 Task: Play online Dominion games in easy mode.
Action: Mouse moved to (259, 183)
Screenshot: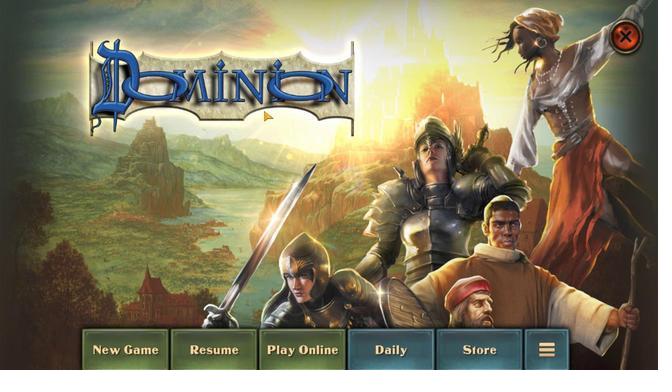 
Action: Mouse pressed left at (259, 183)
Screenshot: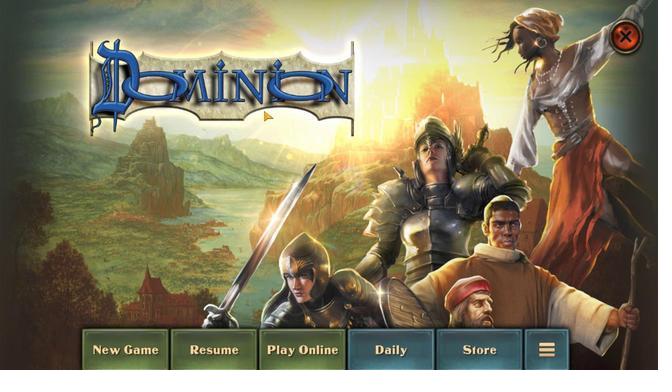 
Action: Mouse moved to (358, 241)
Screenshot: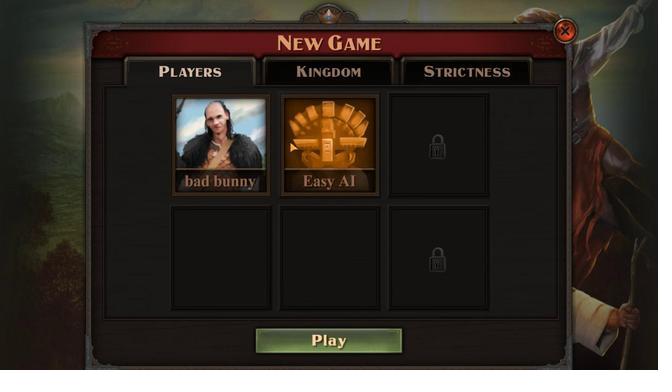 
Action: Mouse pressed left at (358, 241)
Screenshot: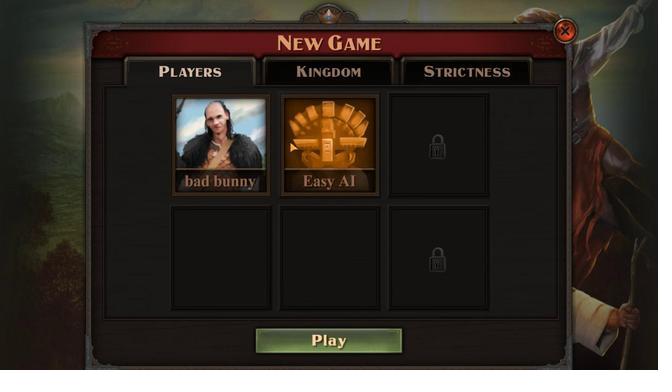 
Action: Mouse moved to (297, 219)
Screenshot: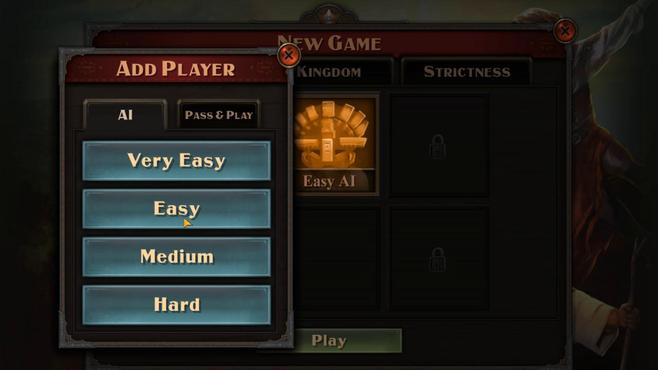 
Action: Mouse pressed left at (297, 219)
Screenshot: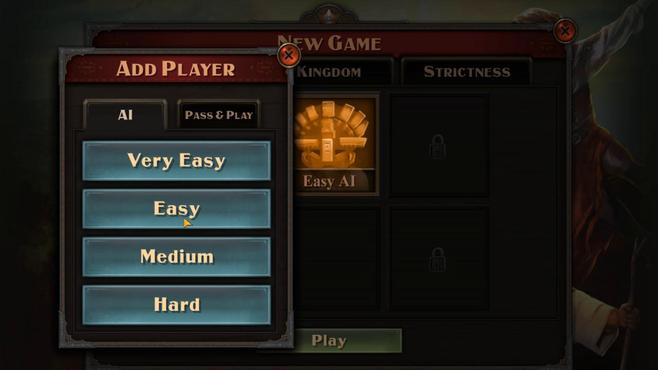 
Action: Mouse moved to (338, 189)
Screenshot: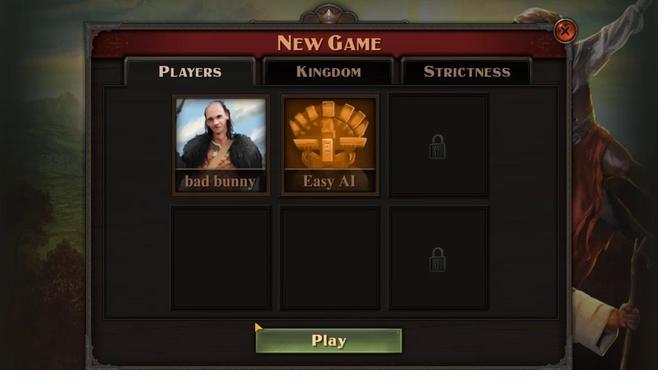 
Action: Mouse pressed left at (338, 189)
Screenshot: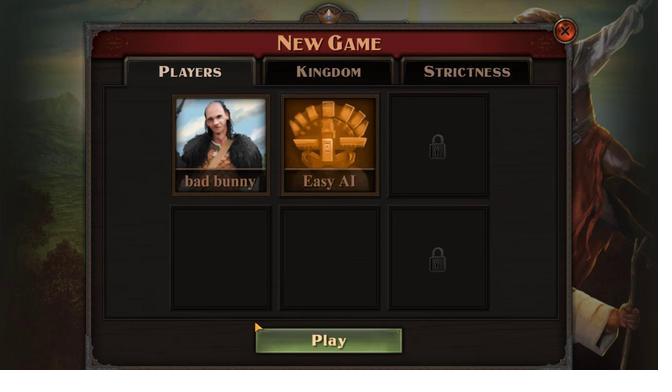 
Action: Mouse moved to (347, 186)
Screenshot: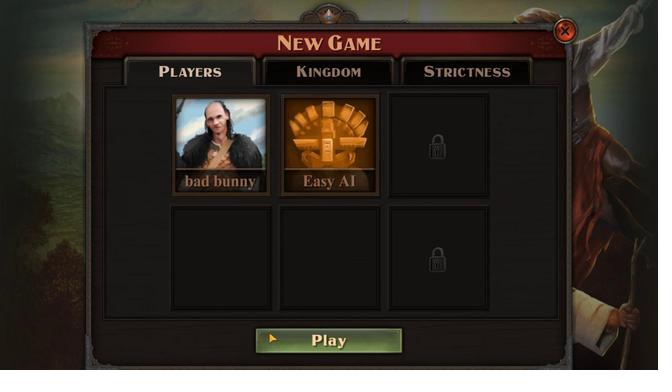 
Action: Mouse pressed left at (347, 186)
Screenshot: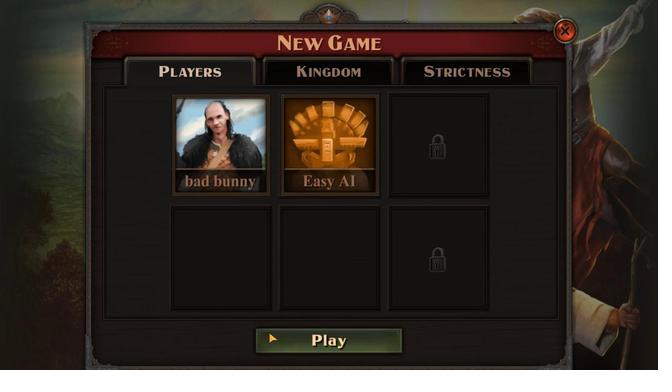 
Action: Mouse moved to (424, 189)
Screenshot: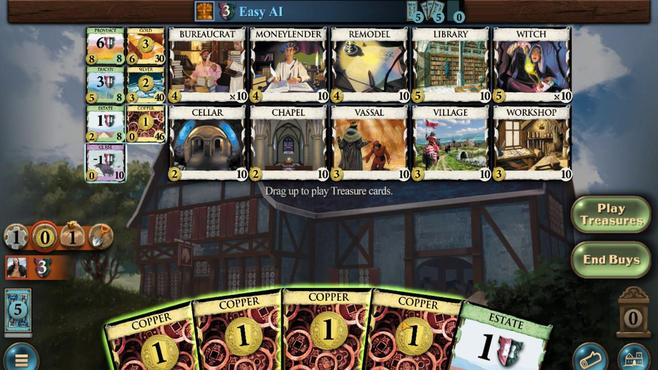 
Action: Mouse pressed left at (424, 189)
Screenshot: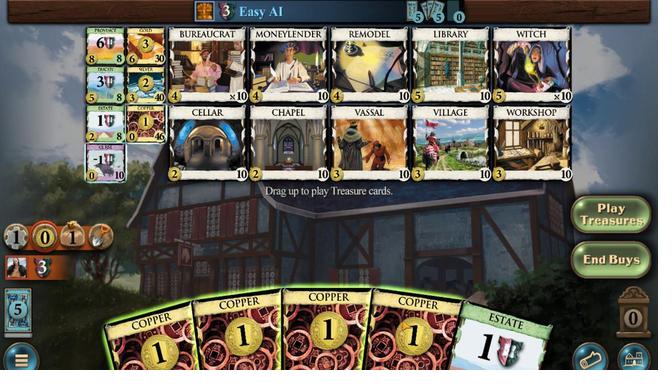 
Action: Mouse moved to (401, 192)
Screenshot: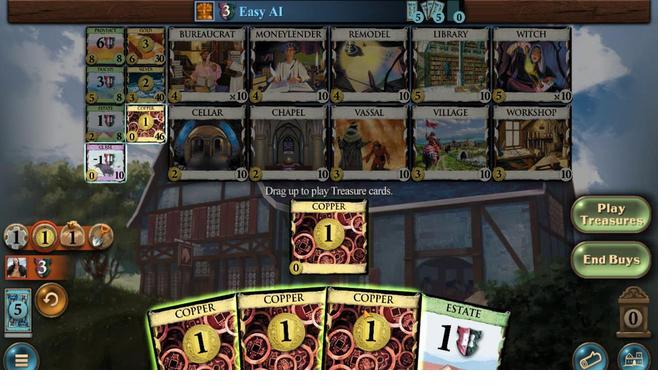 
Action: Mouse pressed left at (401, 192)
Screenshot: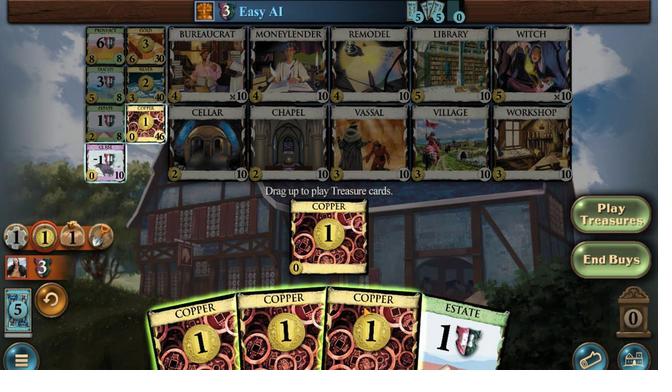 
Action: Mouse moved to (376, 186)
Screenshot: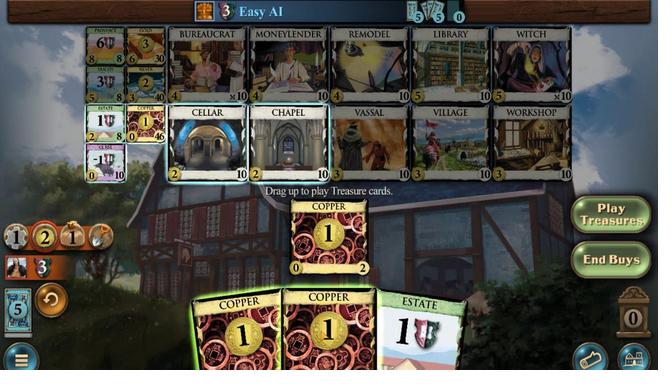 
Action: Mouse pressed left at (376, 186)
Screenshot: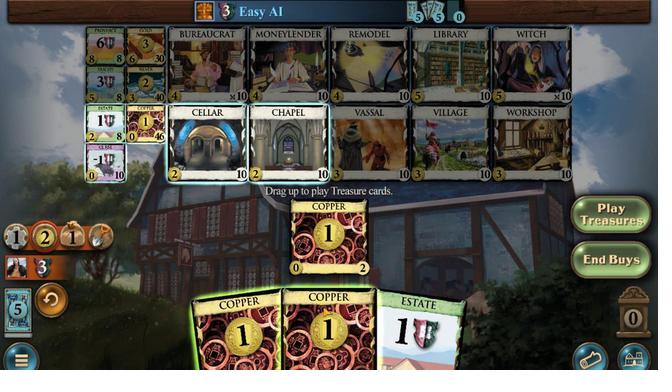 
Action: Mouse moved to (353, 187)
Screenshot: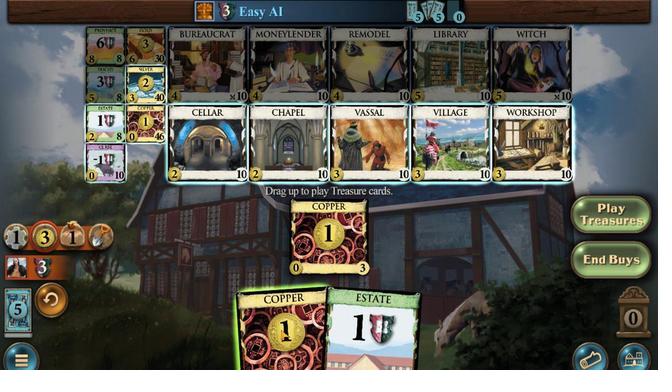 
Action: Mouse pressed left at (353, 187)
Screenshot: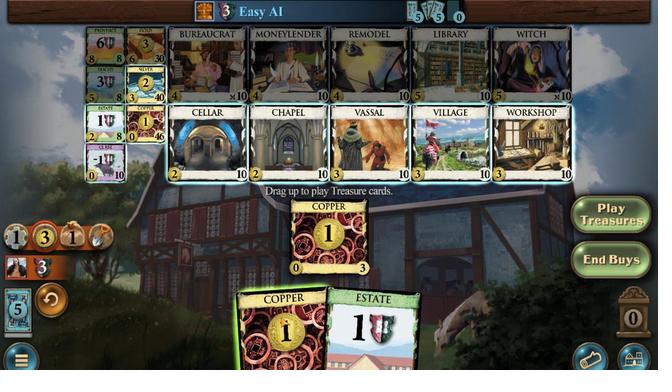 
Action: Mouse moved to (398, 266)
Screenshot: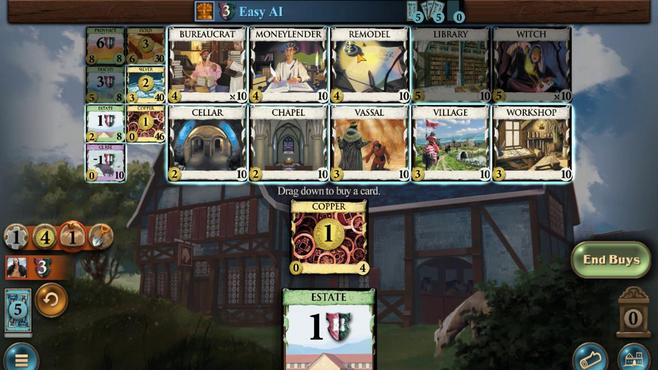 
Action: Mouse pressed left at (398, 266)
Screenshot: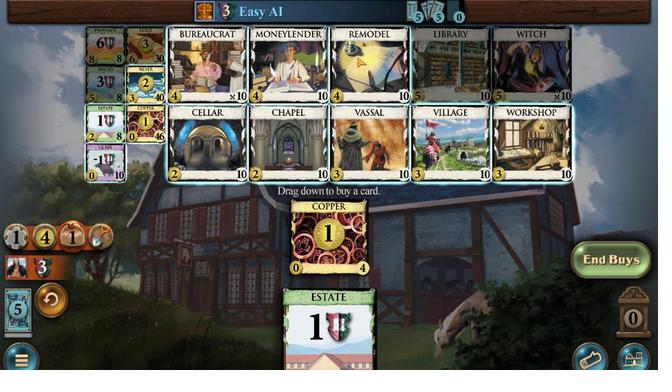 
Action: Mouse moved to (337, 192)
Screenshot: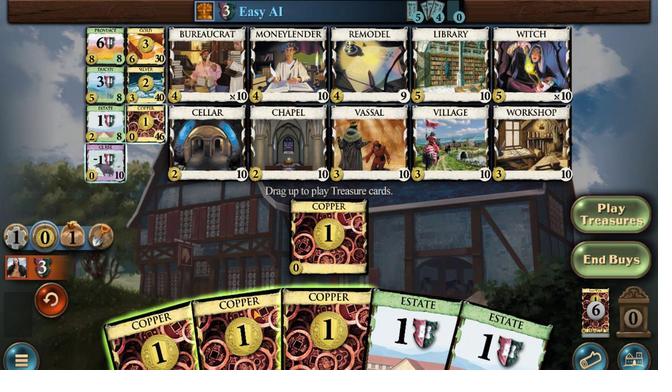 
Action: Mouse pressed left at (337, 192)
Screenshot: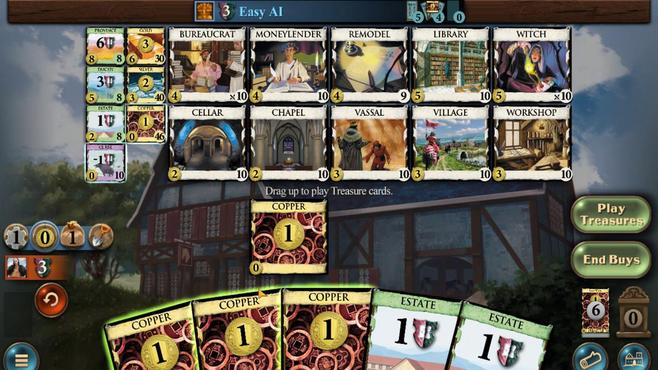 
Action: Mouse moved to (356, 194)
Screenshot: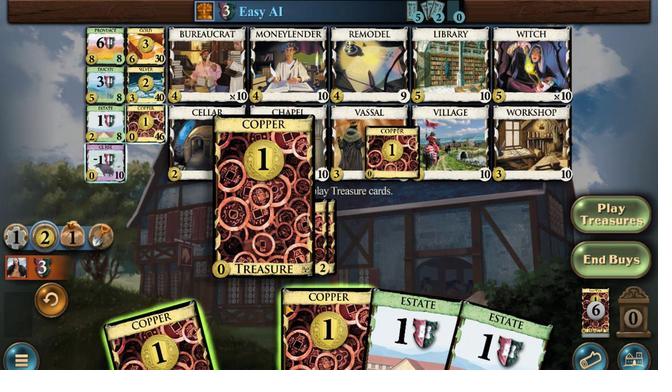 
Action: Mouse pressed left at (356, 194)
Screenshot: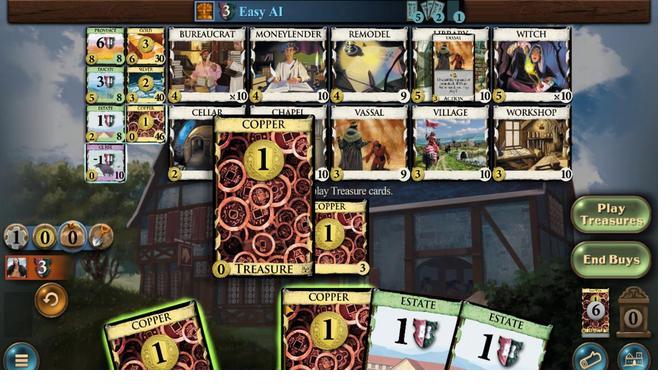 
Action: Mouse moved to (293, 190)
Screenshot: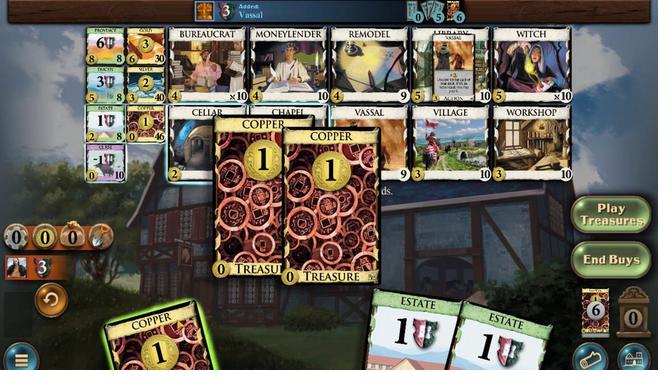
Action: Mouse pressed left at (293, 190)
Screenshot: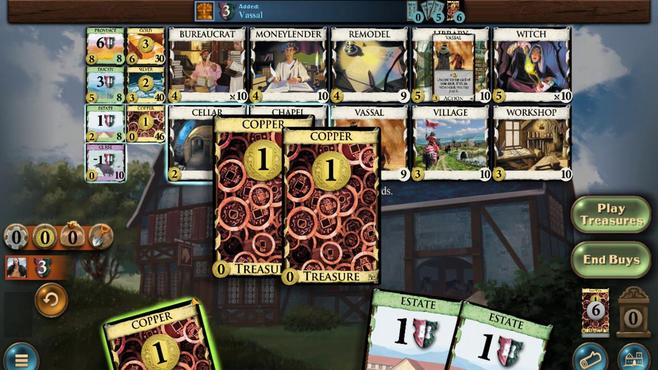 
Action: Mouse moved to (273, 260)
Screenshot: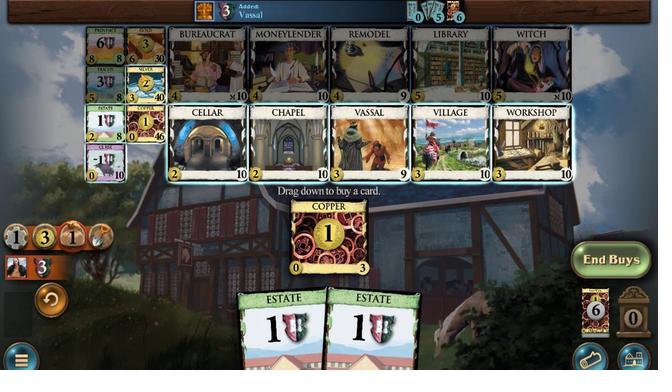 
Action: Mouse pressed left at (273, 260)
Screenshot: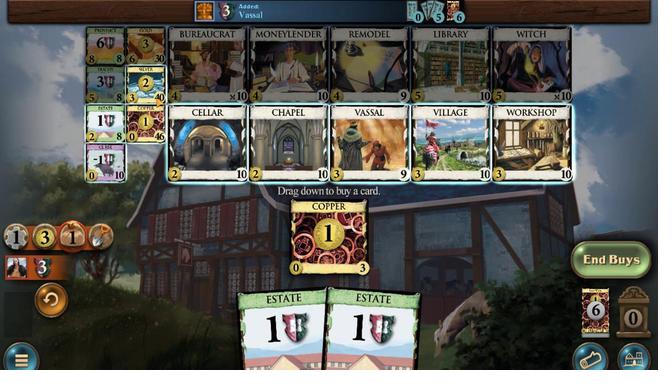 
Action: Mouse moved to (346, 195)
Screenshot: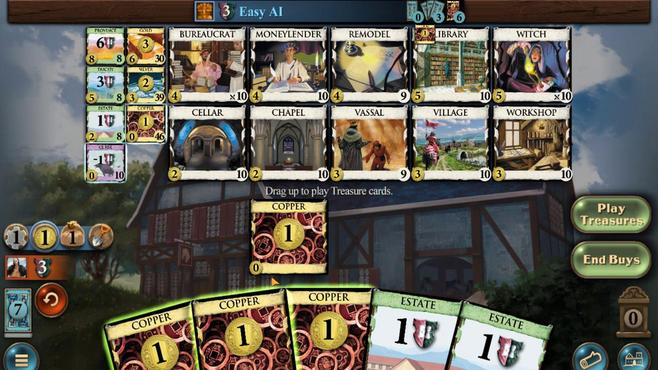 
Action: Mouse pressed left at (346, 195)
Screenshot: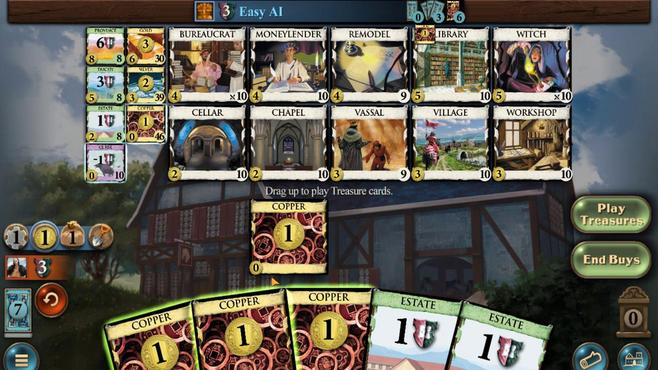 
Action: Mouse moved to (378, 185)
Screenshot: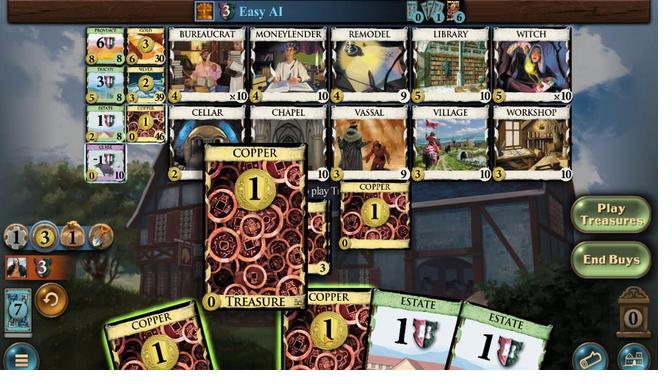 
Action: Mouse pressed left at (378, 185)
Screenshot: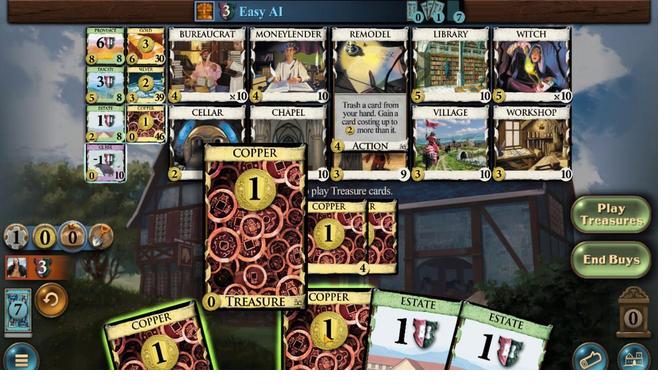 
Action: Mouse moved to (290, 184)
Screenshot: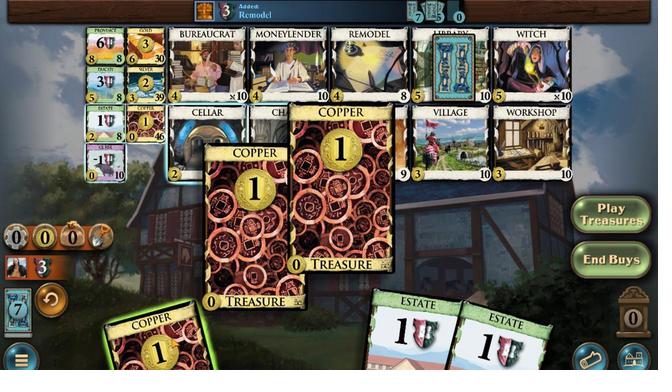 
Action: Mouse pressed left at (290, 184)
Screenshot: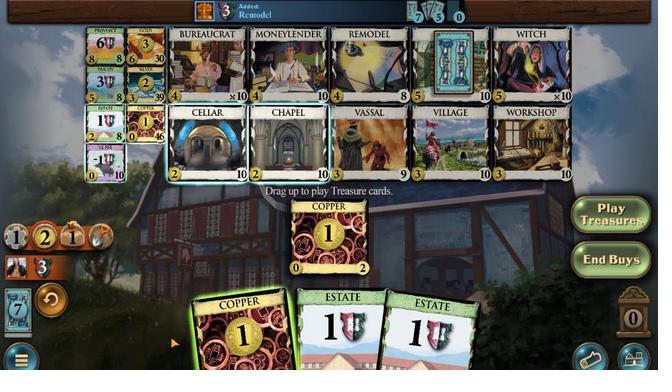 
Action: Mouse moved to (317, 175)
Screenshot: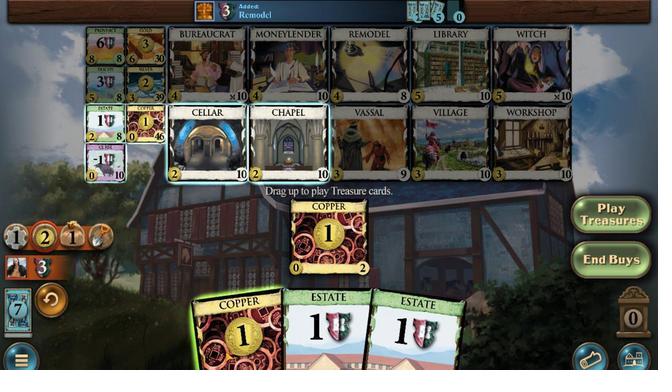 
Action: Mouse pressed left at (317, 175)
Screenshot: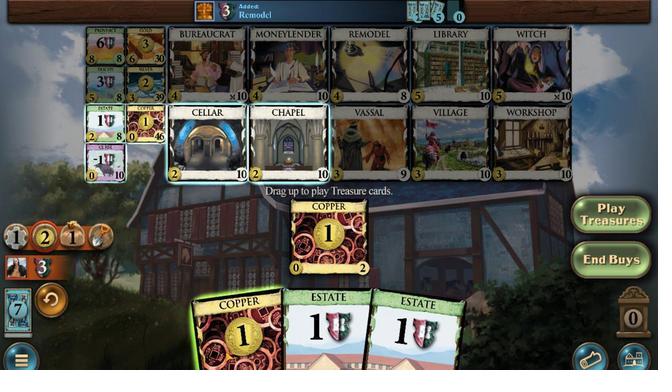 
Action: Mouse moved to (444, 245)
Screenshot: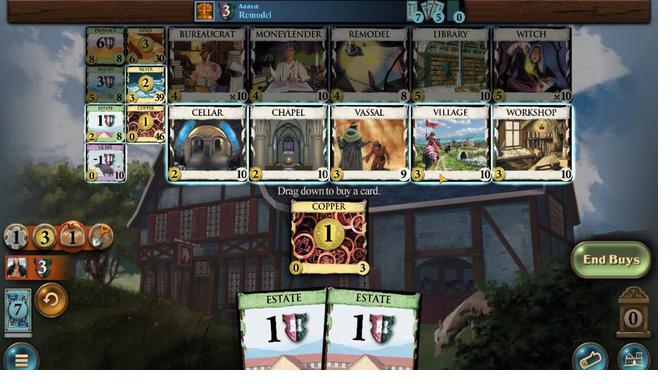 
Action: Mouse pressed left at (444, 245)
Screenshot: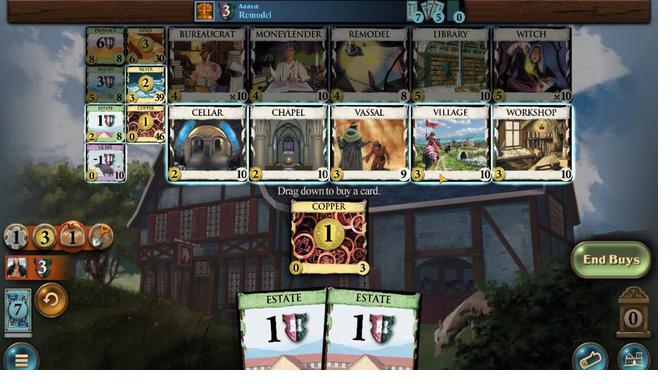 
Action: Mouse moved to (286, 187)
Screenshot: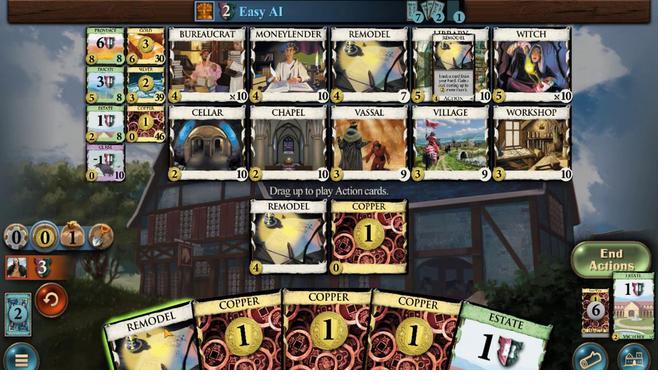 
Action: Mouse pressed left at (286, 187)
Screenshot: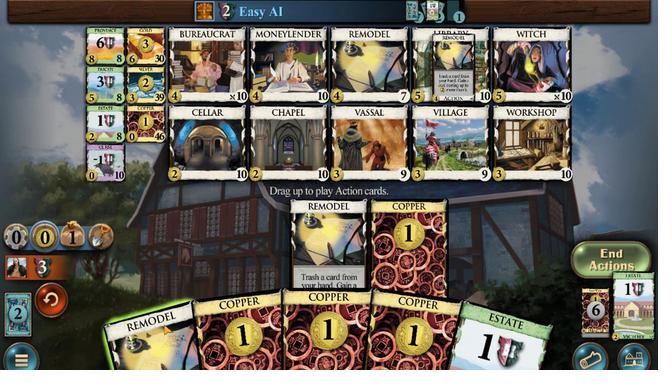 
Action: Mouse moved to (303, 189)
Screenshot: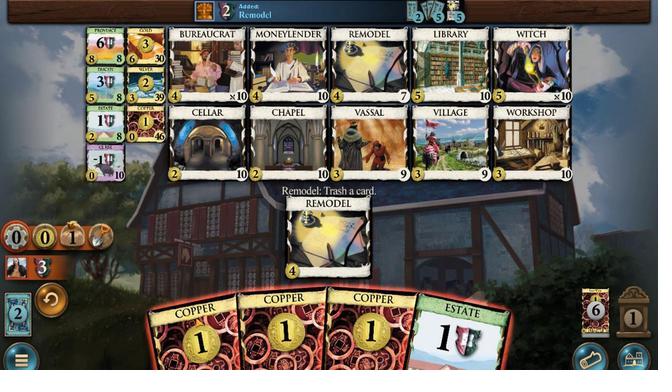 
Action: Mouse pressed left at (303, 189)
Screenshot: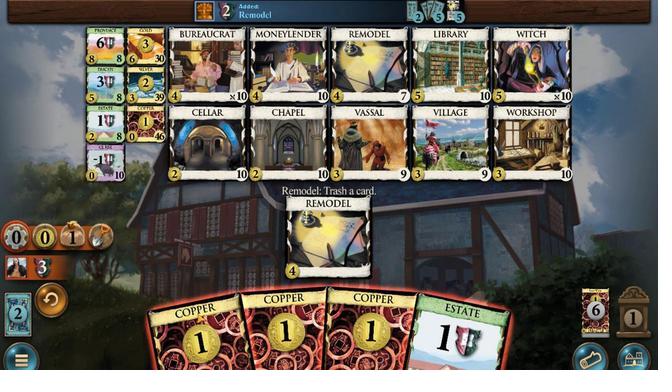 
Action: Mouse moved to (289, 190)
Screenshot: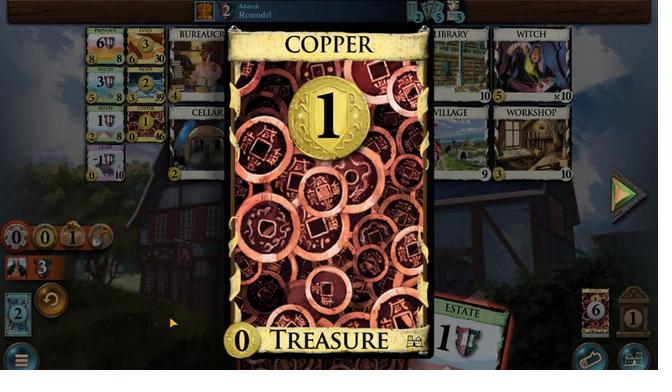 
Action: Mouse pressed left at (289, 190)
Screenshot: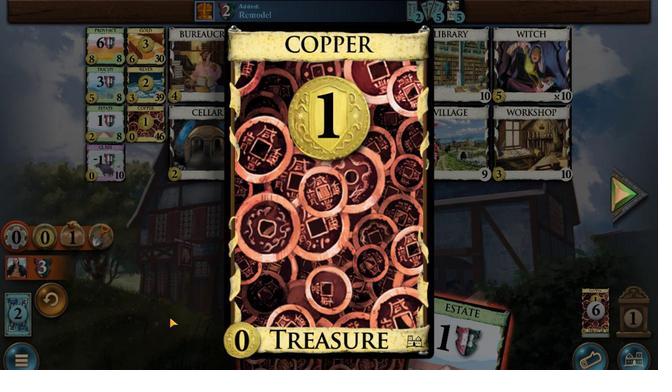
Action: Mouse moved to (458, 187)
Screenshot: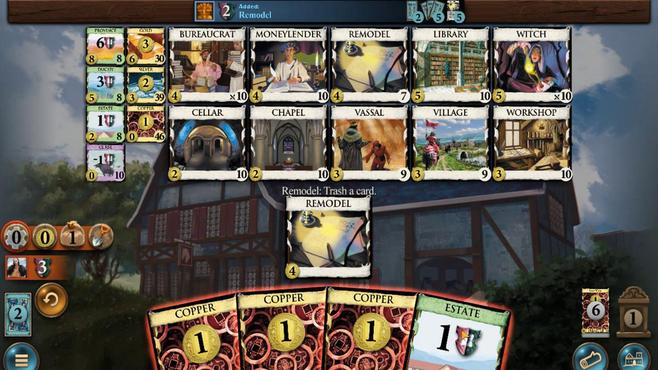 
Action: Mouse pressed left at (458, 187)
Screenshot: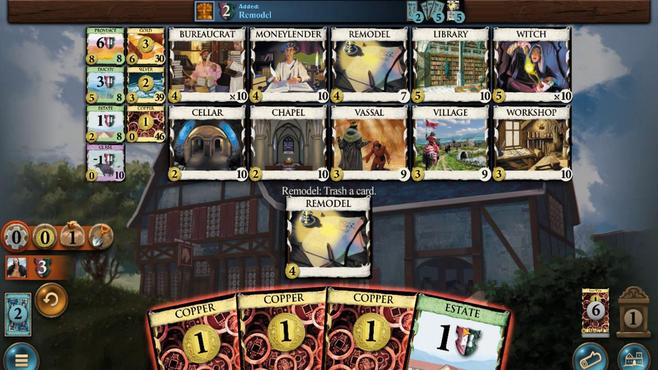 
Action: Mouse moved to (274, 258)
Screenshot: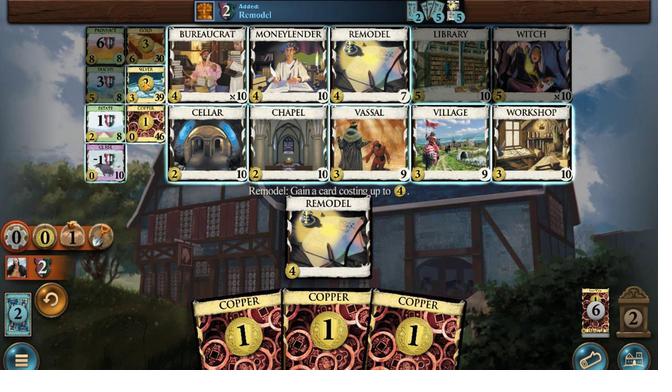 
Action: Mouse pressed left at (274, 258)
Screenshot: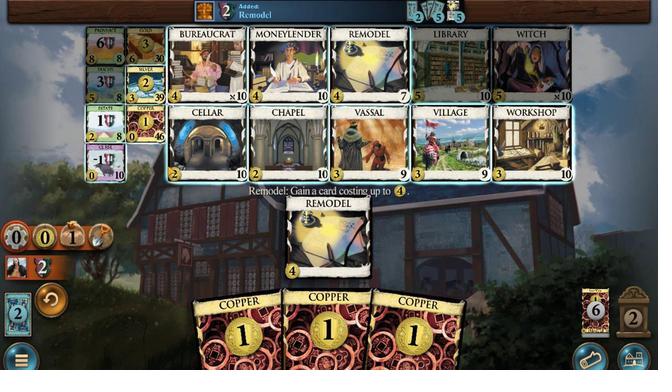 
Action: Mouse moved to (313, 181)
Screenshot: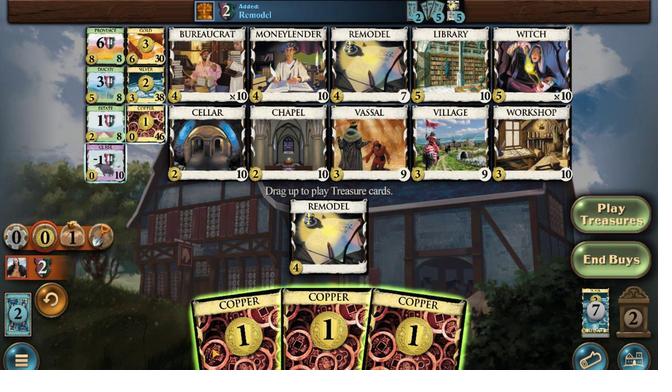 
Action: Mouse pressed left at (313, 181)
Screenshot: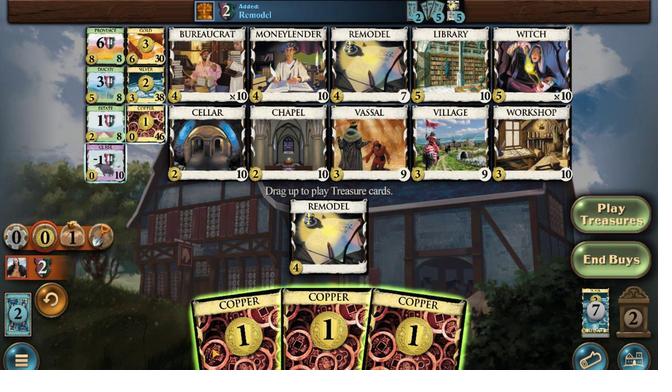 
Action: Mouse moved to (362, 184)
Screenshot: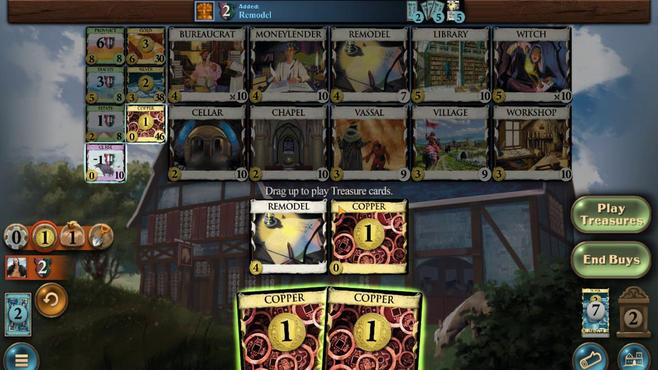 
Action: Mouse pressed left at (362, 184)
Screenshot: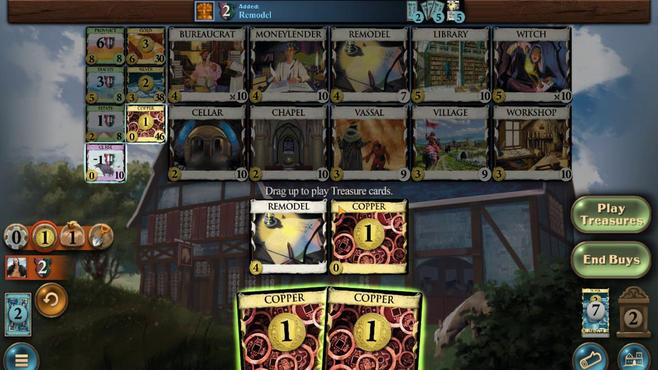 
Action: Mouse moved to (390, 184)
Screenshot: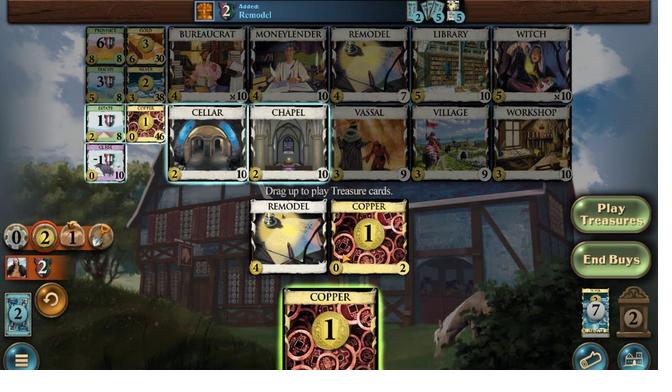 
Action: Mouse pressed left at (390, 184)
Screenshot: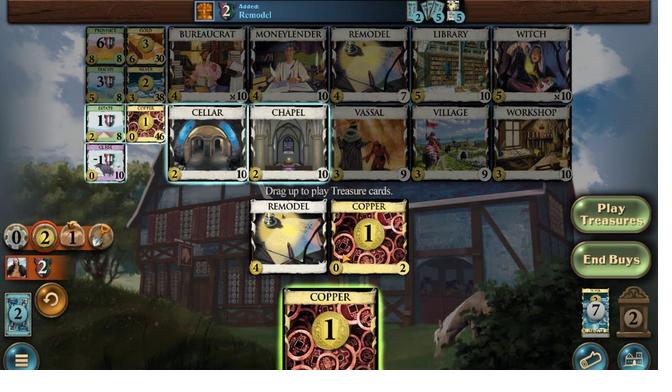 
Action: Mouse moved to (269, 256)
Screenshot: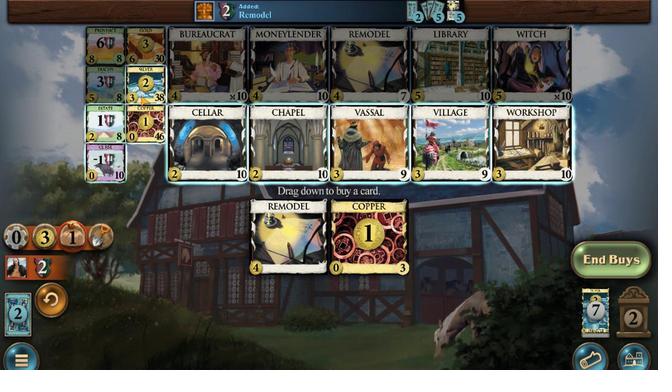
Action: Mouse pressed left at (269, 256)
Screenshot: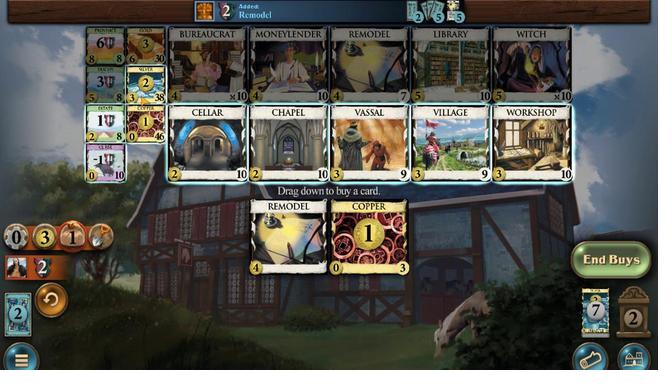 
Action: Mouse moved to (282, 184)
Screenshot: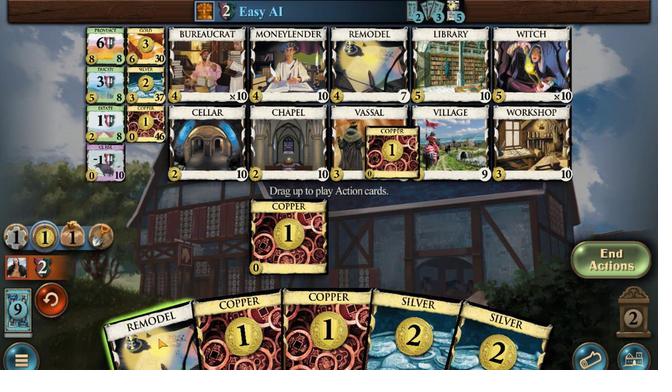 
Action: Mouse pressed left at (282, 184)
Screenshot: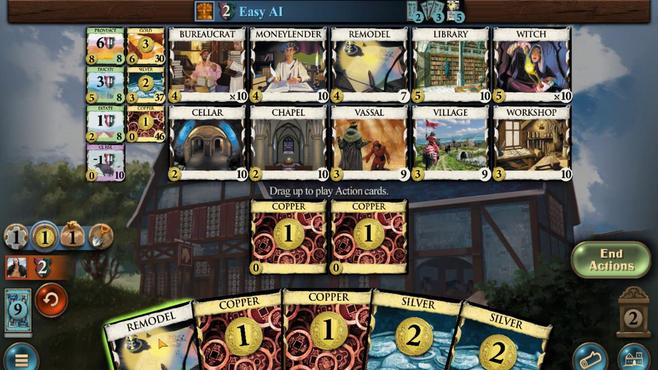 
Action: Mouse moved to (357, 188)
Screenshot: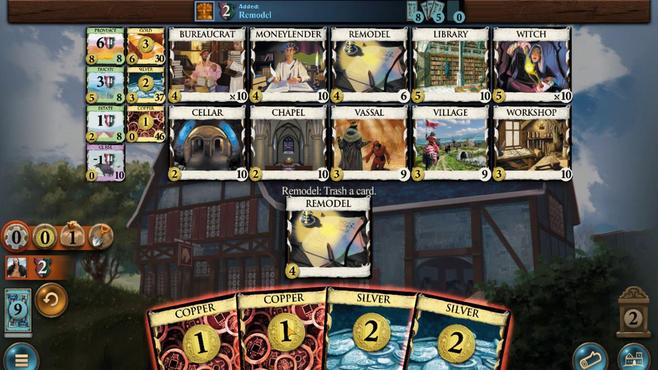 
Action: Mouse pressed left at (357, 188)
Screenshot: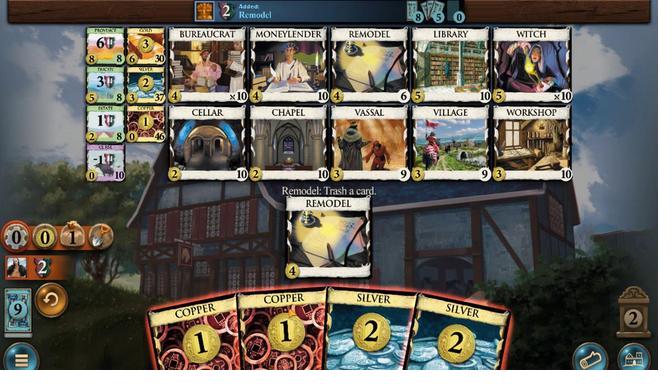 
Action: Mouse moved to (468, 186)
Screenshot: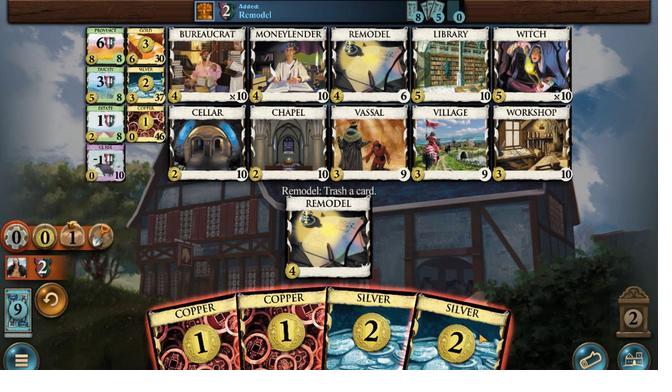 
Action: Mouse pressed left at (468, 186)
Screenshot: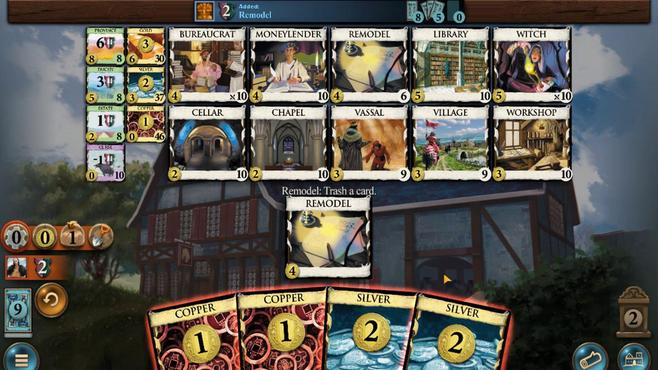 
Action: Mouse moved to (250, 259)
Screenshot: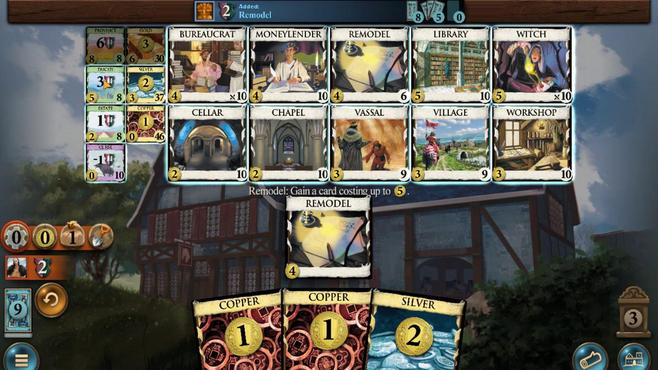 
Action: Mouse pressed left at (250, 259)
Screenshot: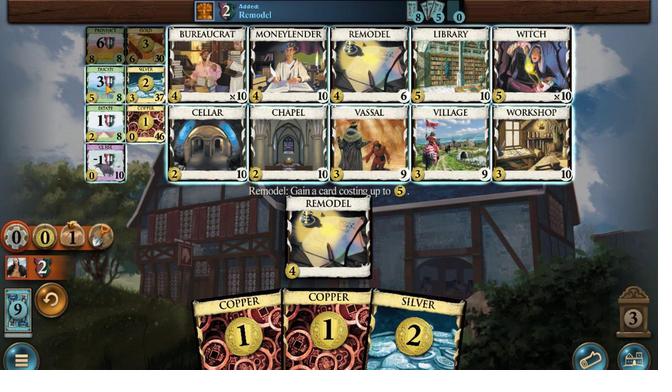 
Action: Mouse moved to (424, 186)
Screenshot: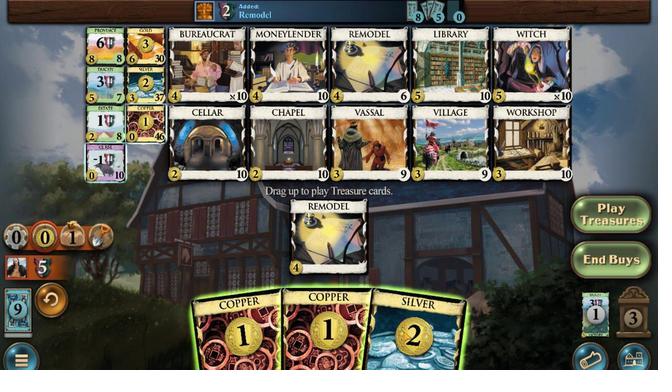 
Action: Mouse pressed left at (424, 186)
Screenshot: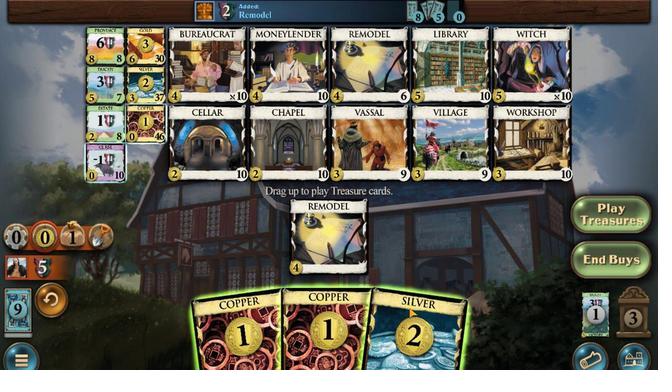 
Action: Mouse moved to (392, 190)
Screenshot: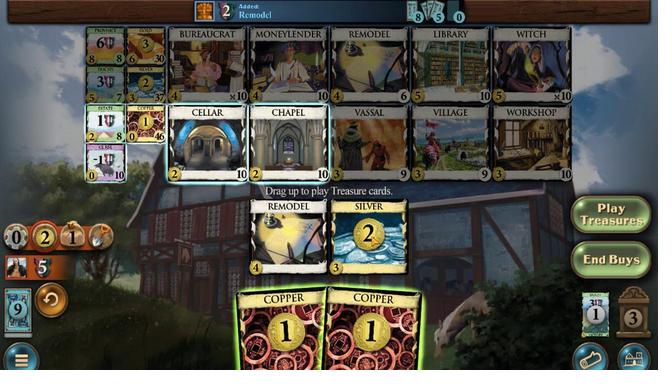 
Action: Mouse pressed left at (392, 190)
Screenshot: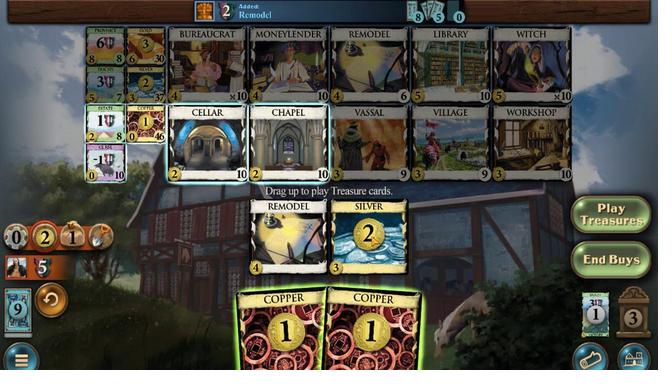 
Action: Mouse moved to (363, 193)
Screenshot: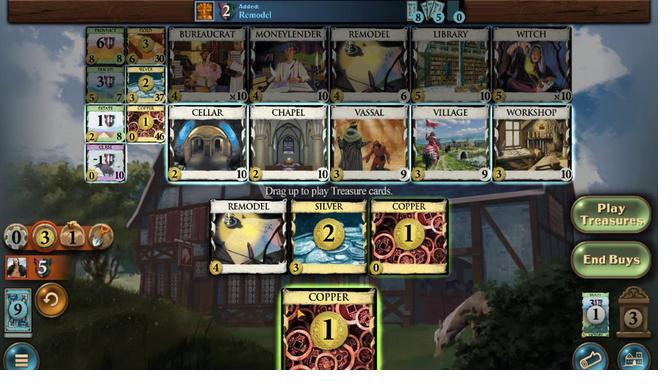 
Action: Mouse pressed left at (363, 193)
Screenshot: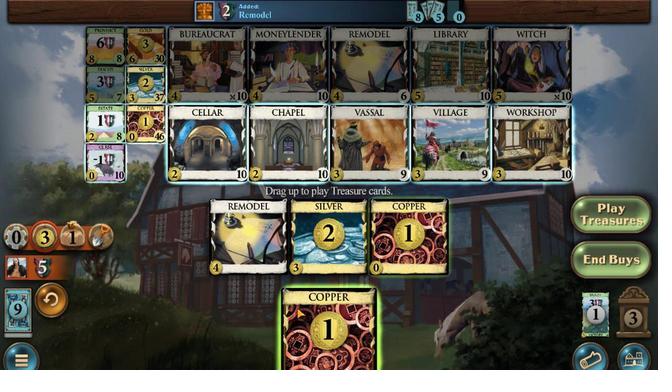
Action: Mouse moved to (410, 239)
Screenshot: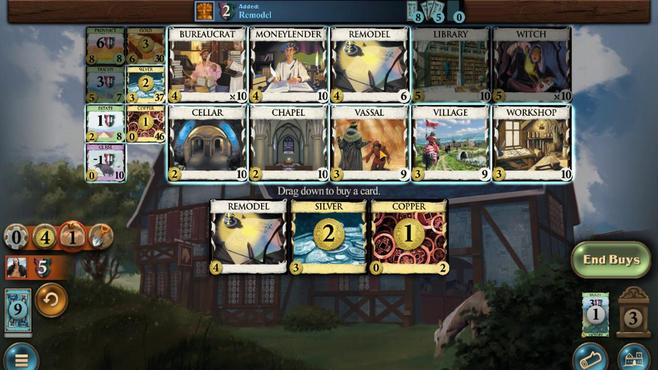 
Action: Mouse pressed left at (410, 239)
Screenshot: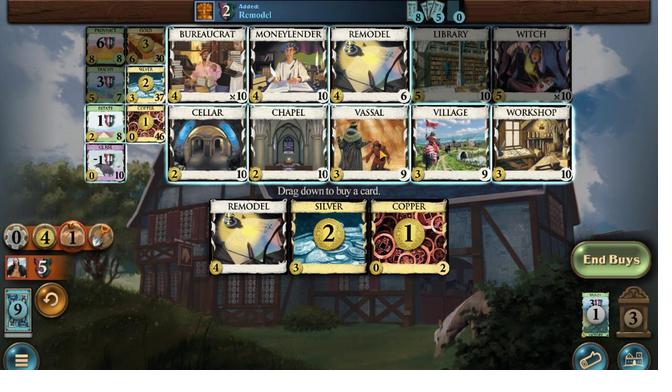
Action: Mouse moved to (410, 239)
Screenshot: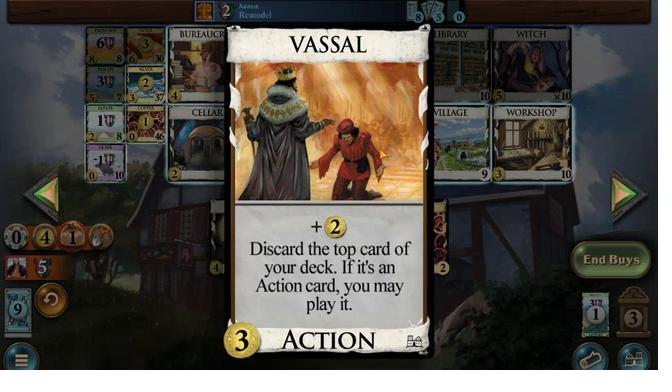 
Action: Mouse pressed left at (410, 239)
Screenshot: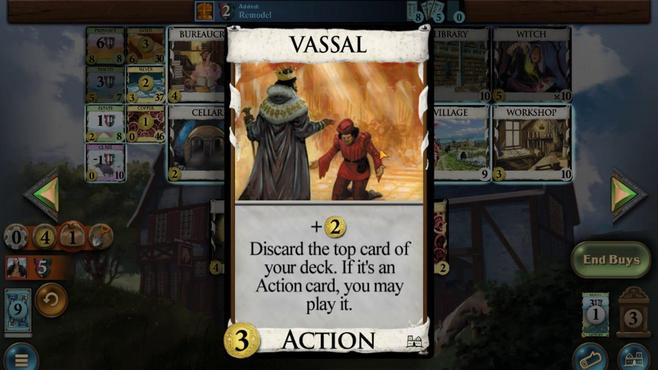 
Action: Mouse moved to (275, 259)
Screenshot: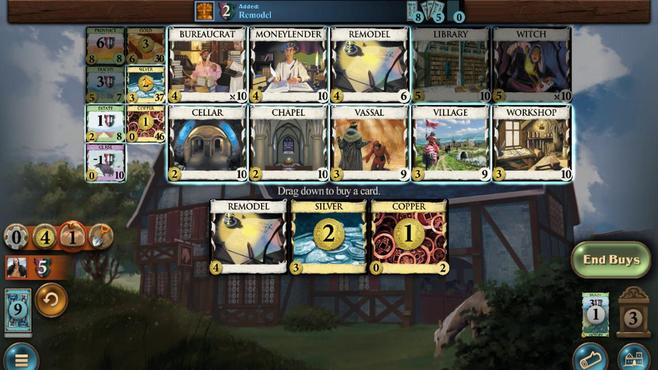 
Action: Mouse pressed left at (275, 259)
Screenshot: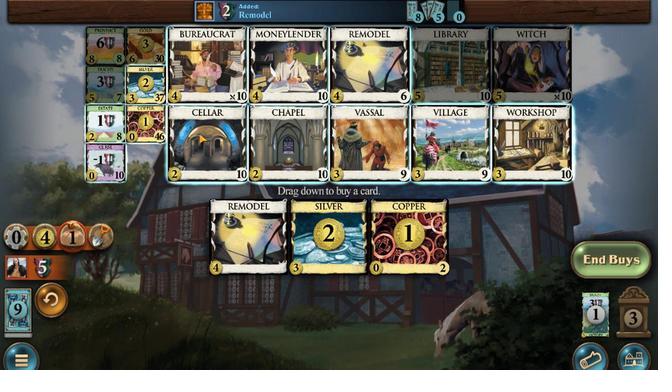 
Action: Mouse moved to (277, 259)
Screenshot: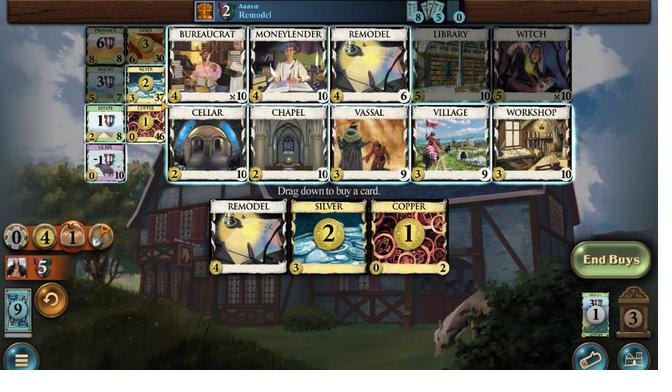 
Action: Mouse pressed left at (277, 259)
Screenshot: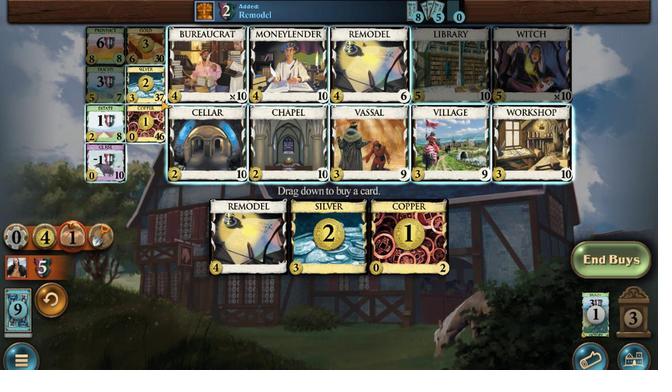
Action: Mouse moved to (319, 188)
Screenshot: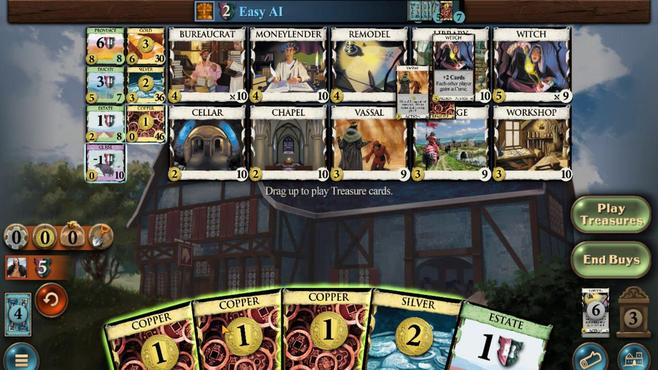 
Action: Mouse pressed left at (319, 188)
Screenshot: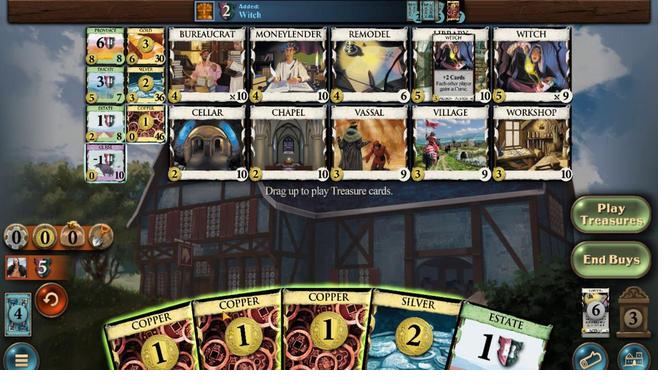
Action: Mouse moved to (370, 188)
Screenshot: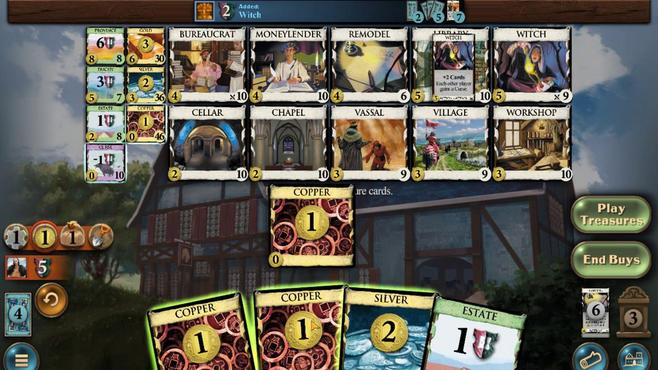 
Action: Mouse pressed left at (370, 188)
Screenshot: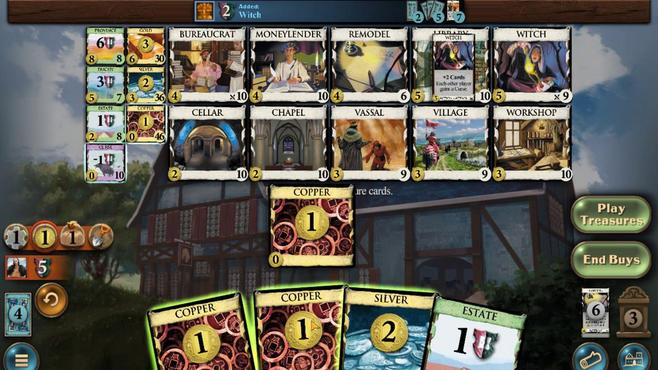 
Action: Mouse moved to (315, 181)
Screenshot: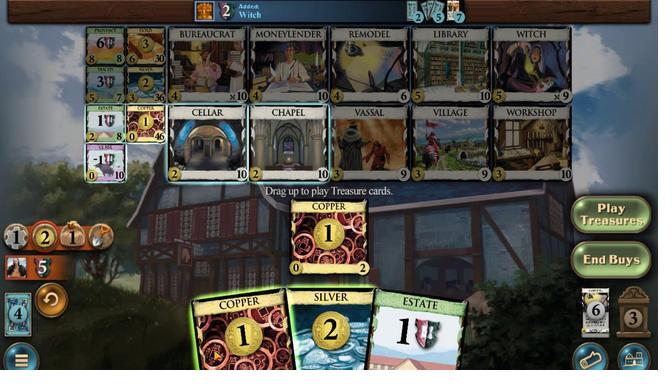 
Action: Mouse pressed left at (315, 181)
Screenshot: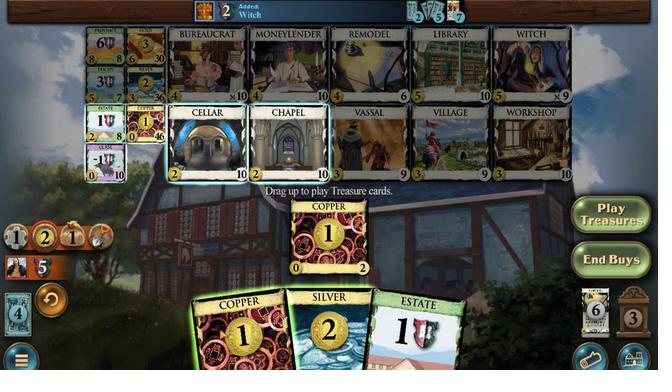 
Action: Mouse moved to (450, 242)
Screenshot: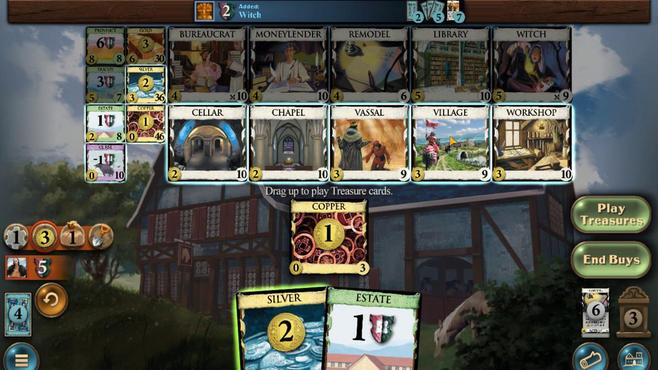 
Action: Mouse pressed left at (450, 242)
Screenshot: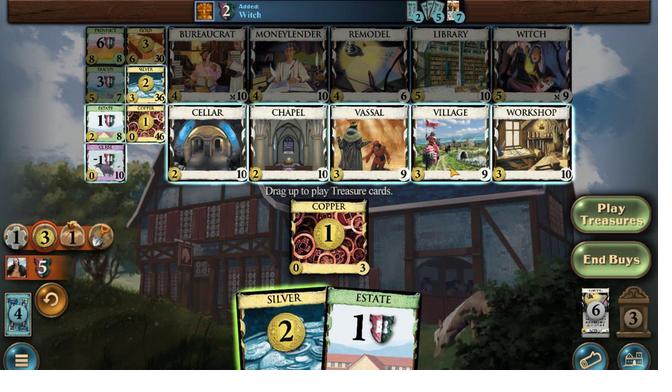 
Action: Mouse moved to (496, 261)
Screenshot: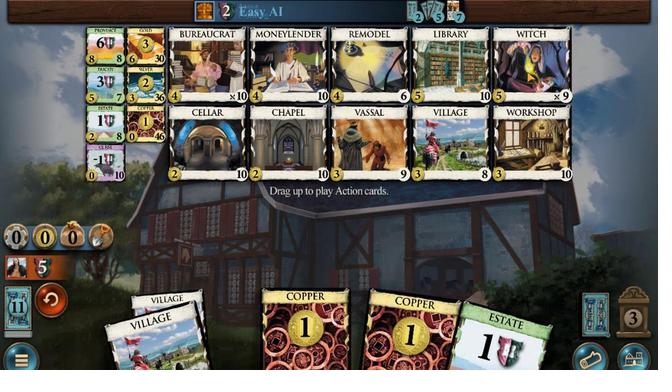 
Action: Mouse pressed left at (496, 261)
Screenshot: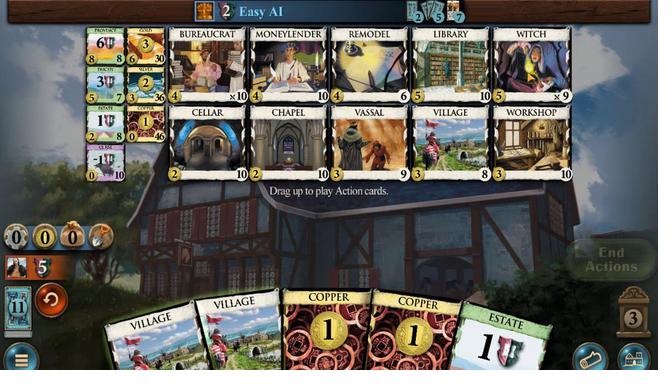 
Action: Mouse pressed left at (496, 261)
Screenshot: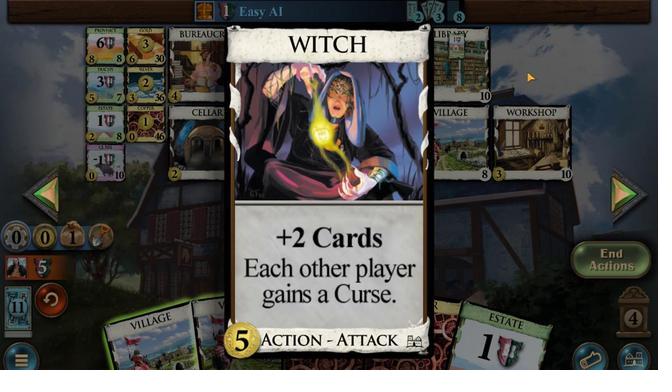 
Action: Mouse moved to (323, 187)
Screenshot: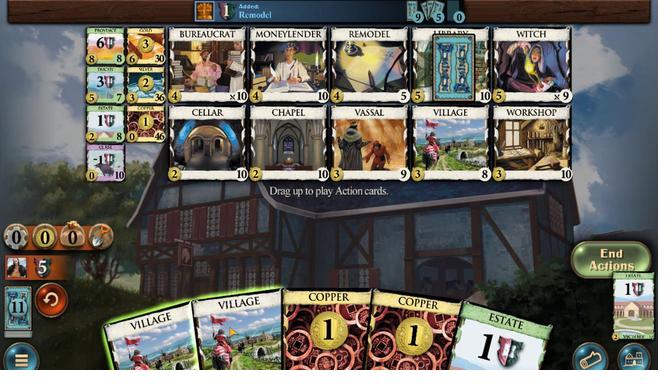 
Action: Mouse pressed left at (323, 187)
Screenshot: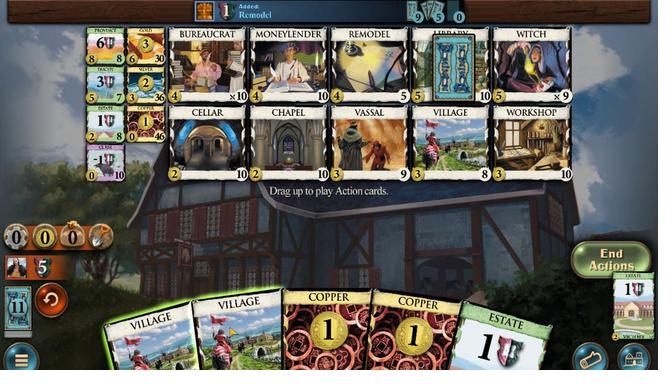 
Action: Mouse moved to (279, 189)
Screenshot: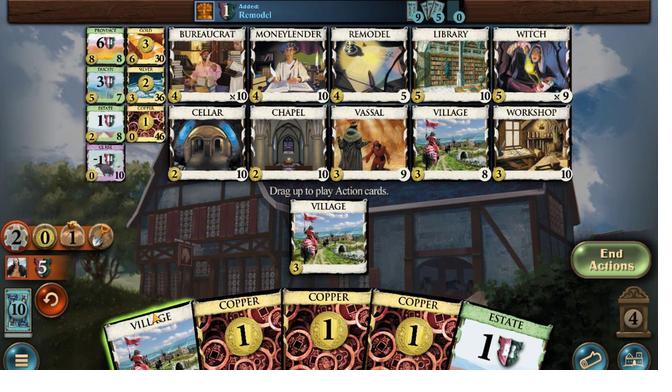 
Action: Mouse pressed left at (279, 189)
Screenshot: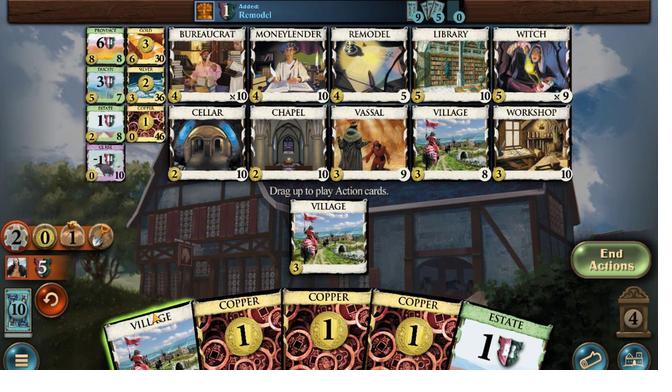 
Action: Mouse moved to (412, 187)
Screenshot: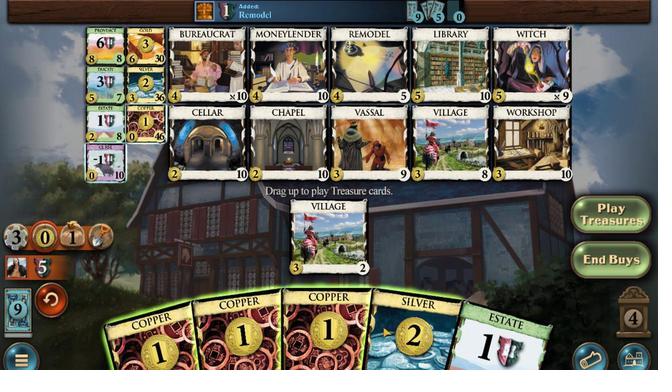 
Action: Mouse pressed left at (412, 187)
Screenshot: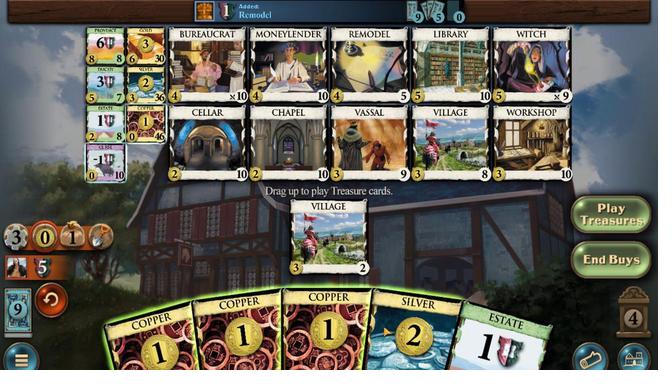 
Action: Mouse moved to (399, 196)
Screenshot: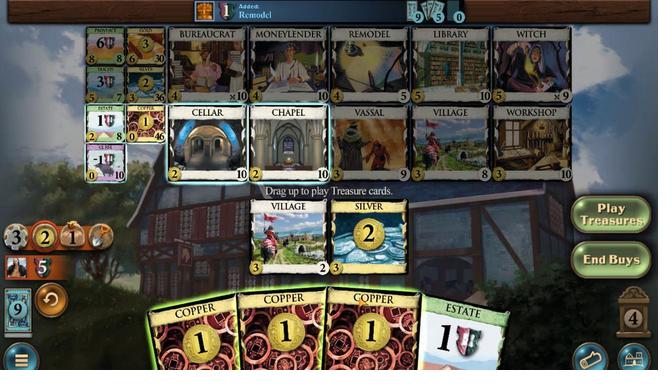 
Action: Mouse pressed left at (399, 196)
Screenshot: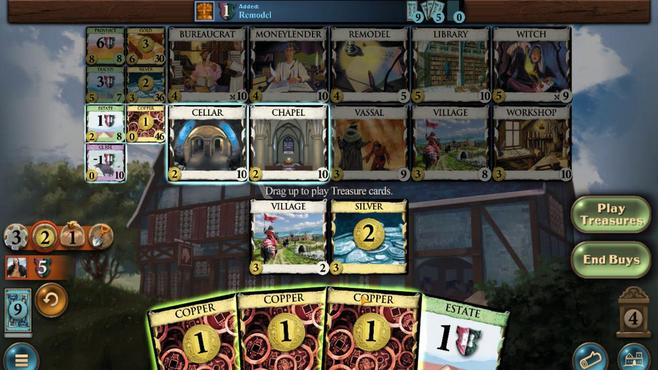 
Action: Mouse moved to (387, 196)
Screenshot: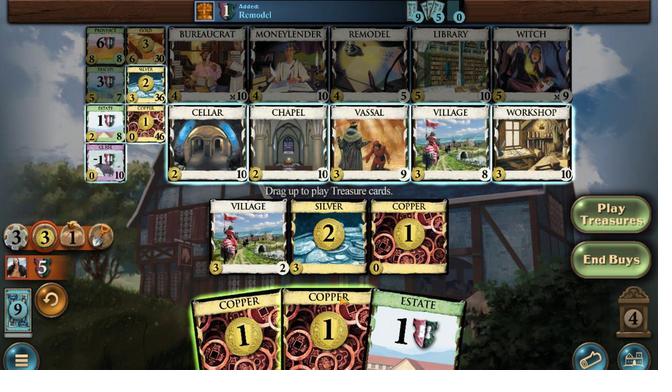
Action: Mouse pressed left at (387, 196)
Screenshot: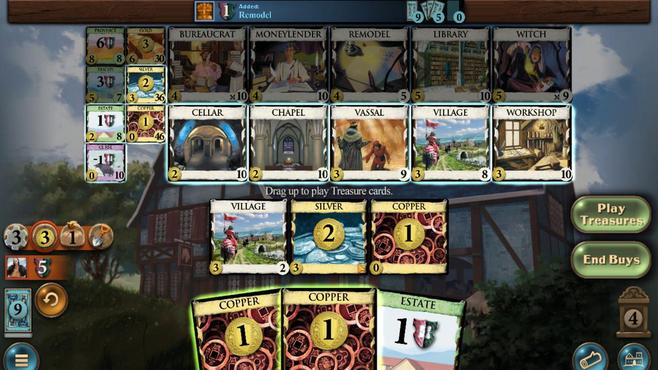 
Action: Mouse moved to (359, 199)
Screenshot: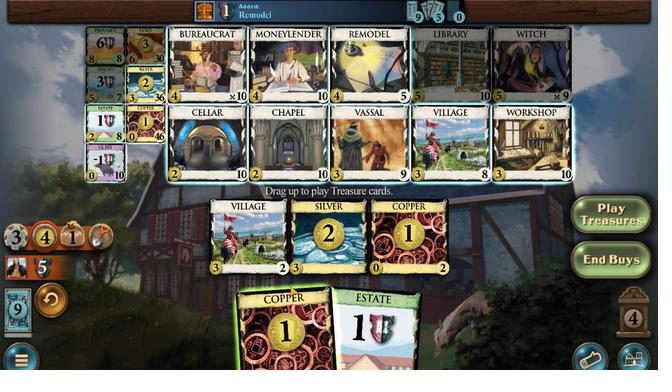 
Action: Mouse pressed left at (359, 199)
Screenshot: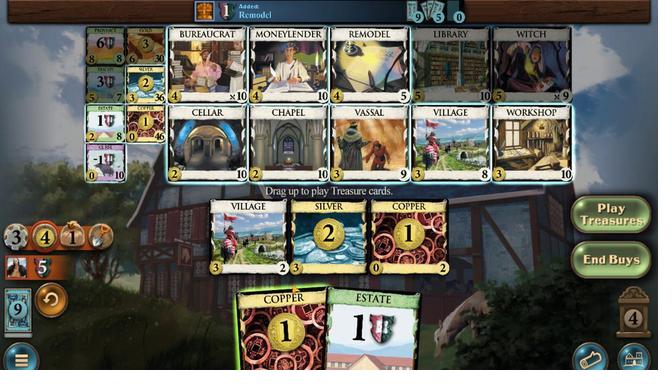 
Action: Mouse moved to (493, 265)
Screenshot: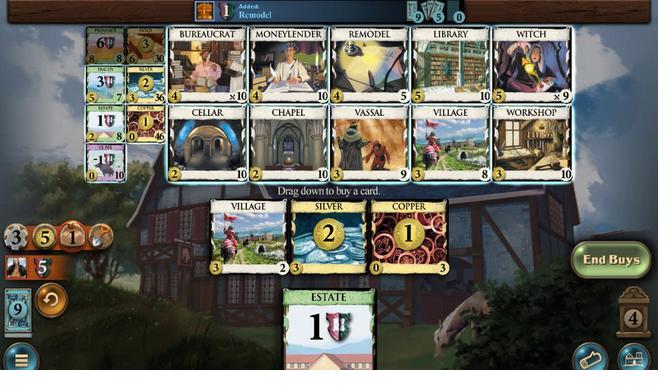 
Action: Mouse pressed left at (493, 265)
Screenshot: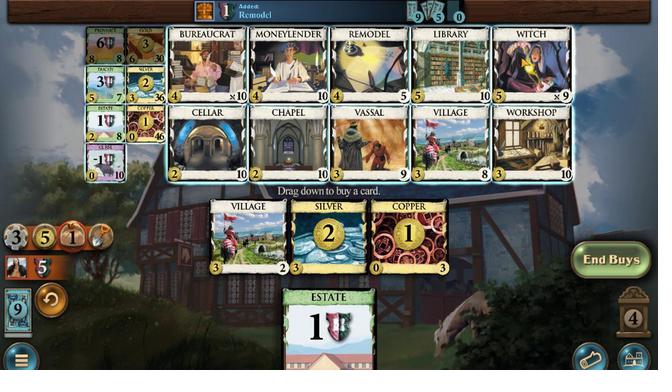 
Action: Mouse moved to (284, 188)
Screenshot: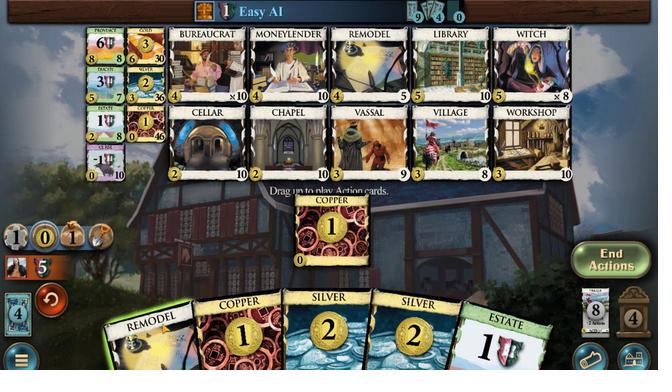 
Action: Mouse pressed left at (284, 188)
Screenshot: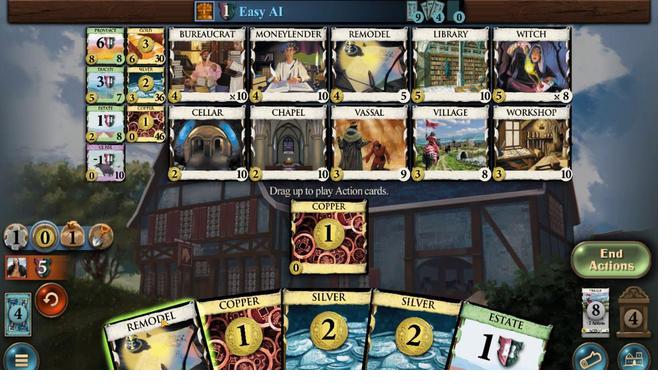 
Action: Mouse moved to (476, 182)
Screenshot: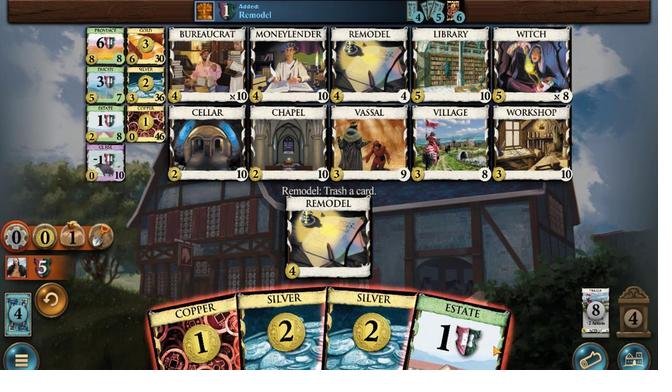 
Action: Mouse pressed left at (476, 182)
Screenshot: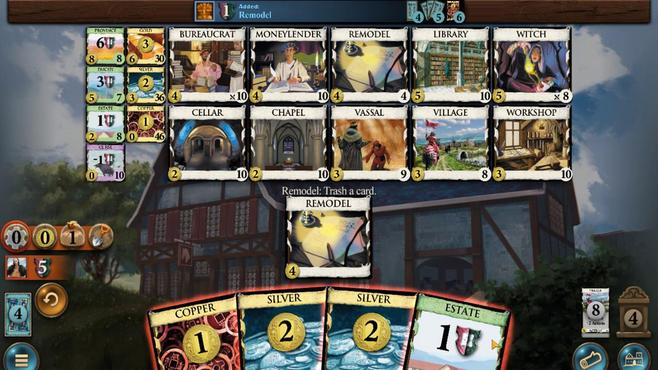 
Action: Mouse moved to (274, 260)
Screenshot: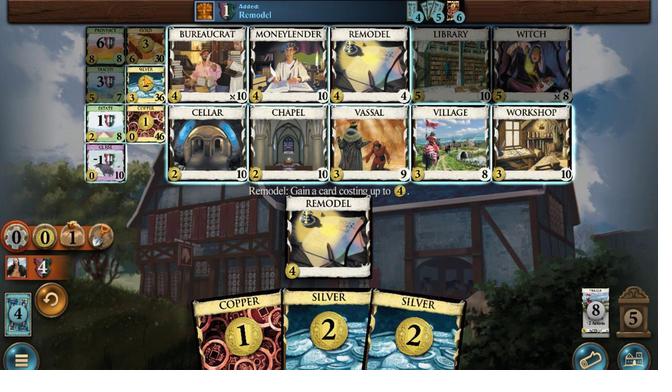 
Action: Mouse pressed left at (274, 260)
Screenshot: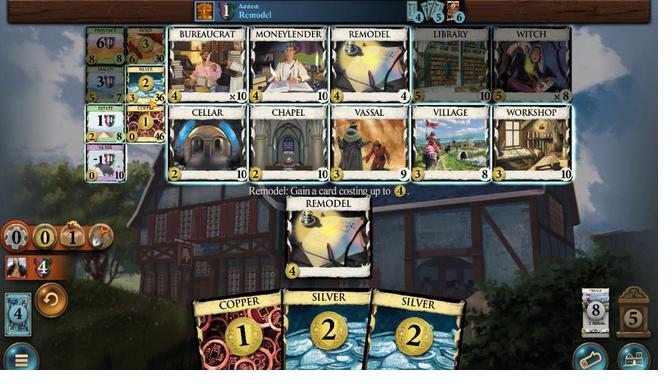 
Action: Mouse moved to (332, 184)
Screenshot: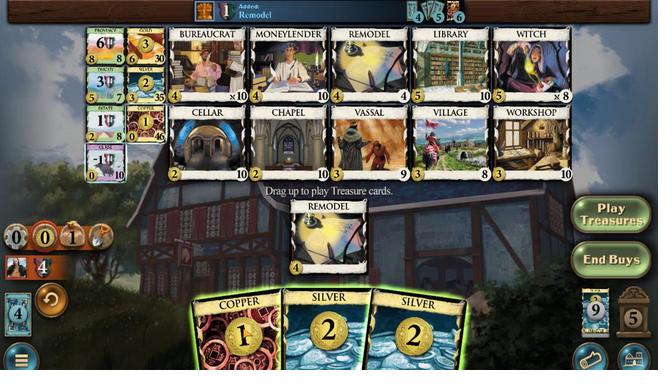 
Action: Mouse pressed left at (332, 184)
Screenshot: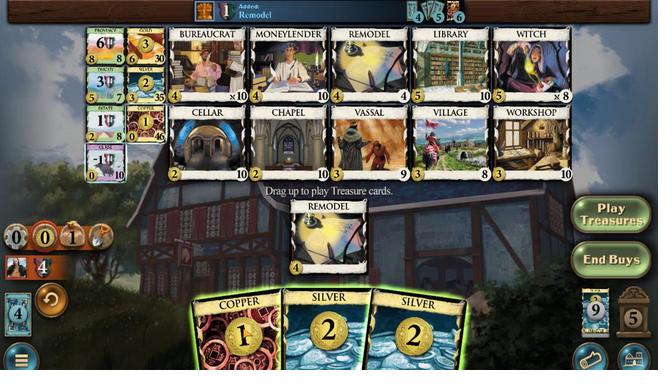 
Action: Mouse moved to (349, 171)
Screenshot: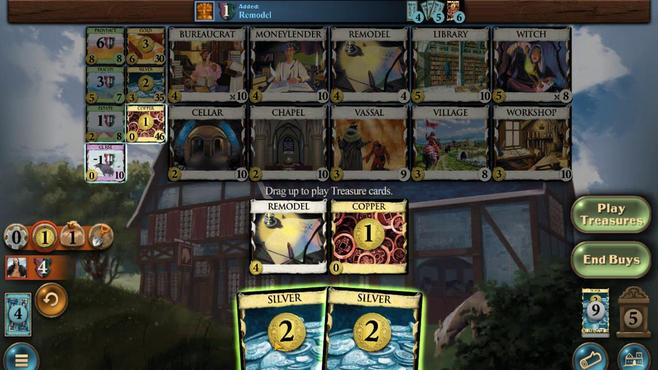 
Action: Mouse pressed left at (349, 171)
Screenshot: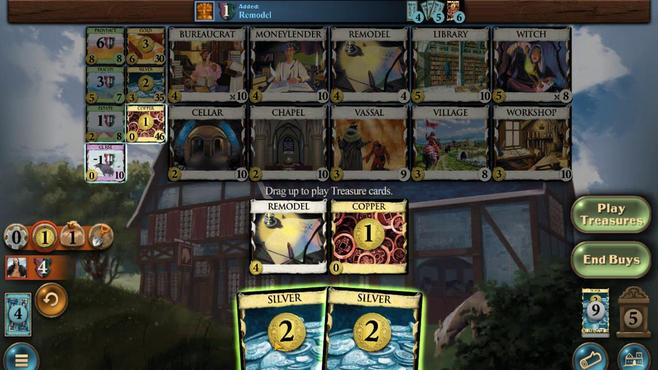 
Action: Mouse moved to (370, 171)
Screenshot: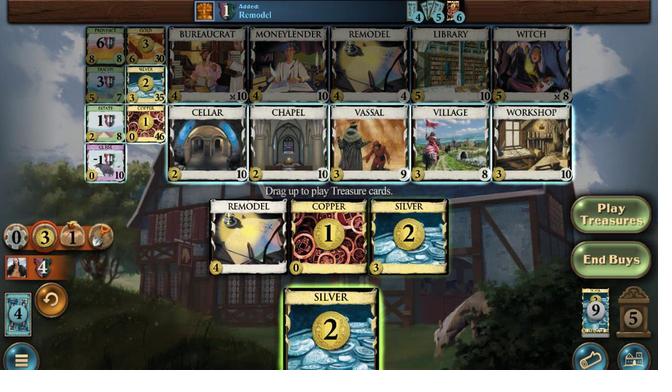 
Action: Mouse pressed left at (370, 171)
Screenshot: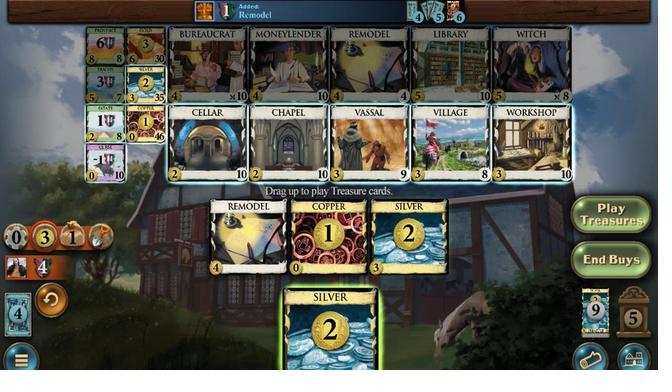 
Action: Mouse moved to (365, 183)
Screenshot: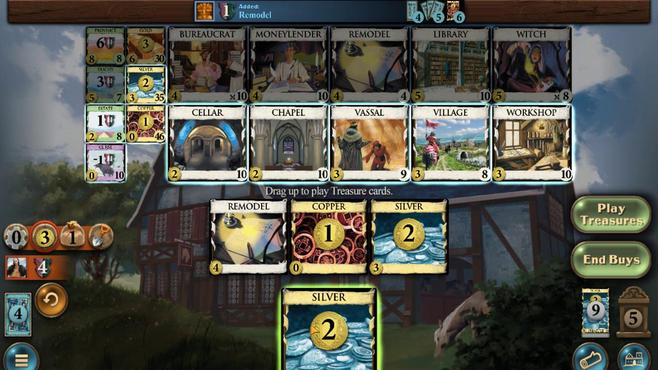 
Action: Mouse pressed left at (365, 183)
Screenshot: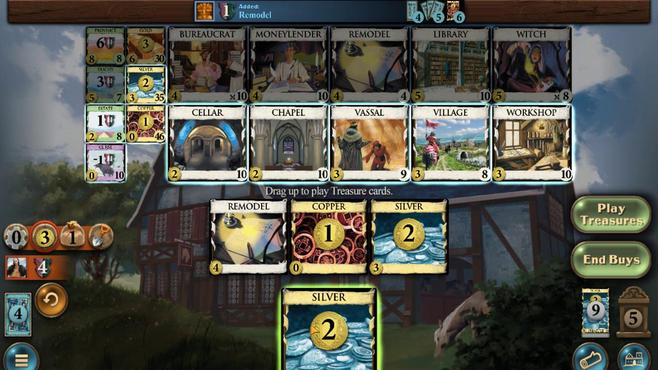 
Action: Mouse moved to (249, 260)
Screenshot: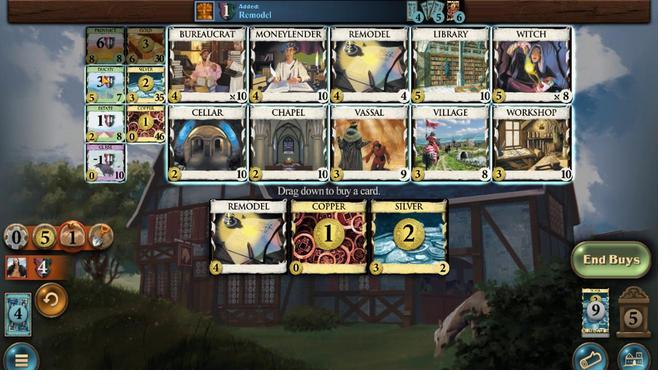 
Action: Mouse pressed left at (249, 260)
Screenshot: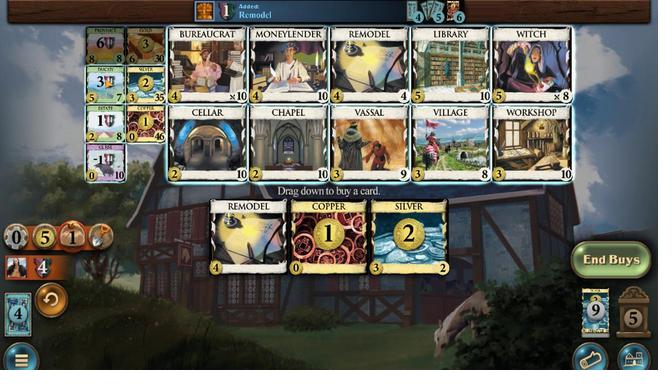 
Action: Mouse moved to (334, 188)
Screenshot: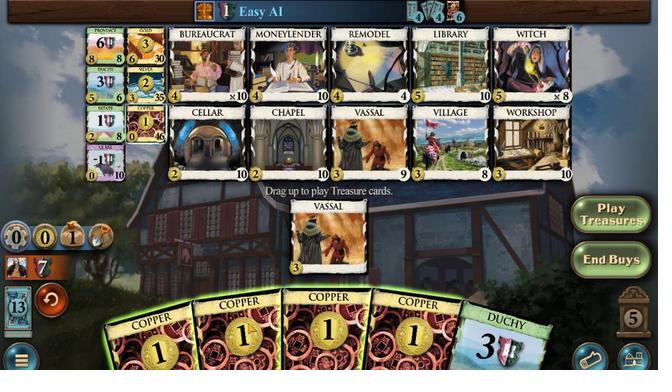 
Action: Mouse pressed left at (334, 188)
Screenshot: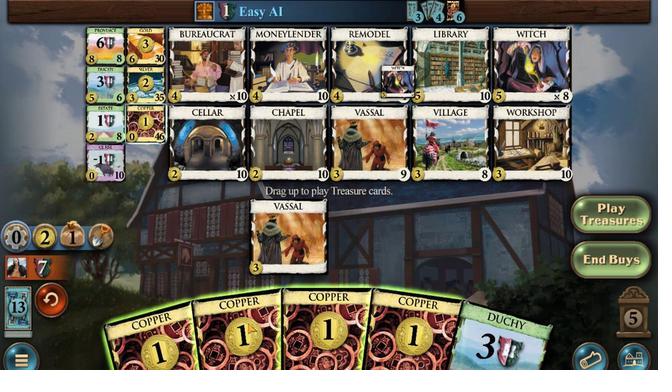 
Action: Mouse moved to (376, 184)
Screenshot: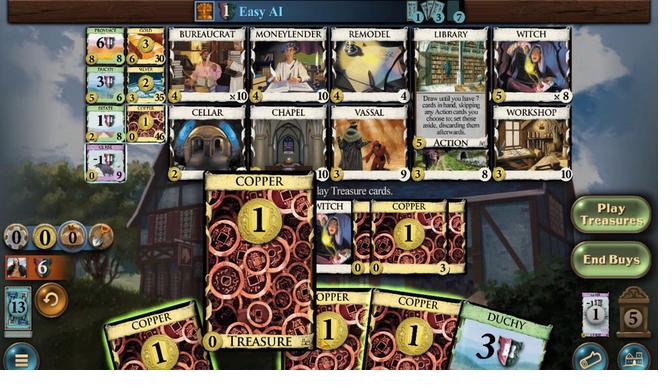 
Action: Mouse pressed left at (376, 184)
Screenshot: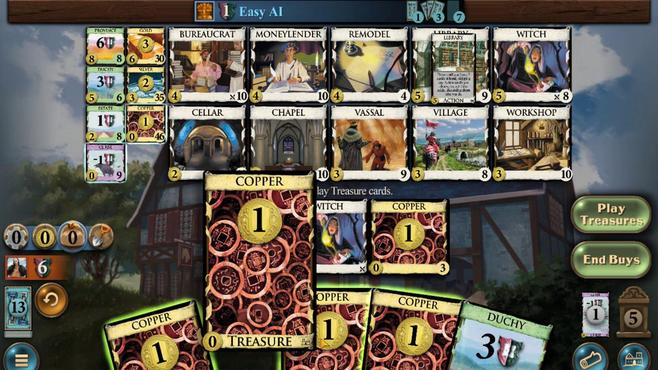 
Action: Mouse moved to (399, 191)
Screenshot: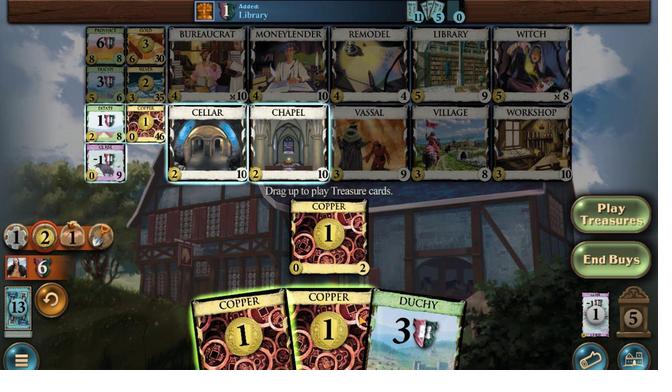 
Action: Mouse pressed left at (399, 191)
Screenshot: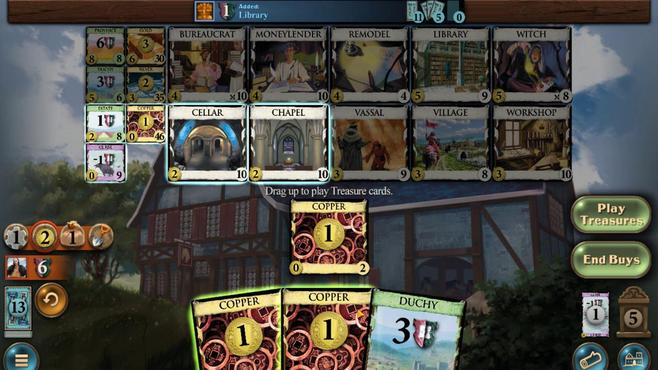
Action: Mouse moved to (341, 174)
Screenshot: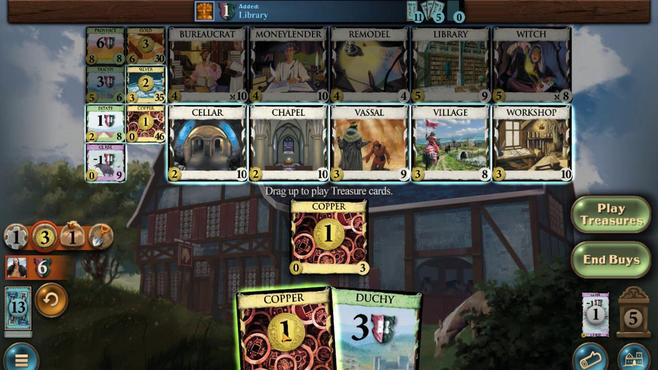 
Action: Mouse pressed left at (341, 174)
Screenshot: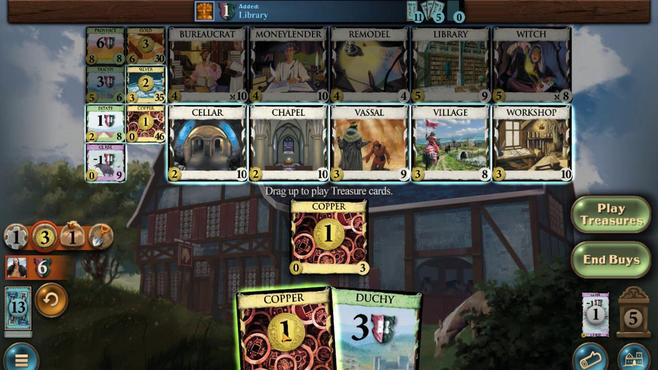 
Action: Mouse moved to (399, 268)
Screenshot: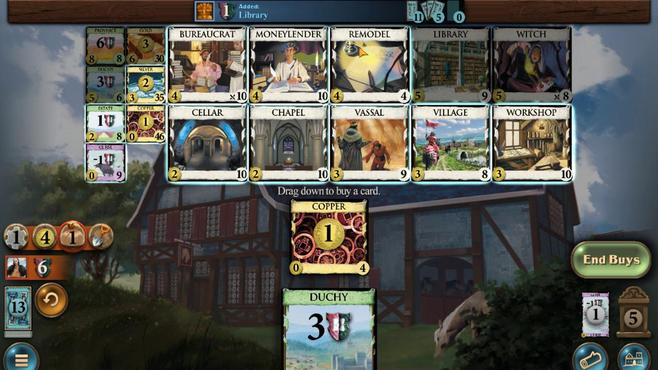 
Action: Mouse pressed left at (399, 268)
Screenshot: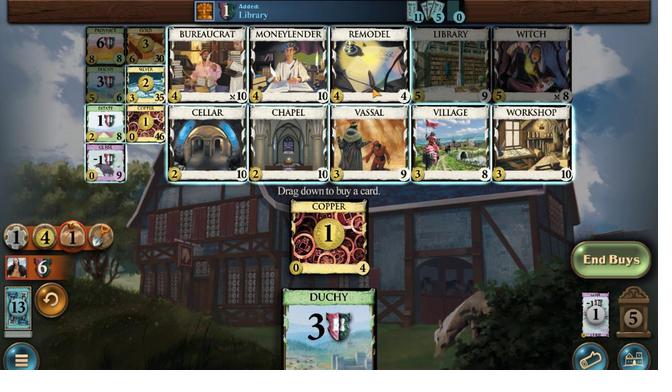 
Action: Mouse moved to (376, 183)
Screenshot: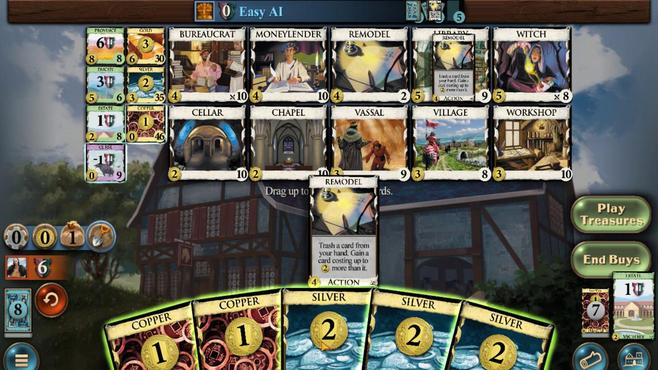 
Action: Mouse pressed left at (376, 183)
Screenshot: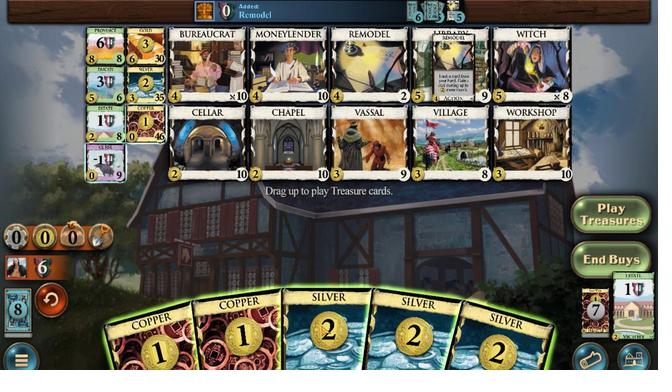 
Action: Mouse moved to (406, 189)
Screenshot: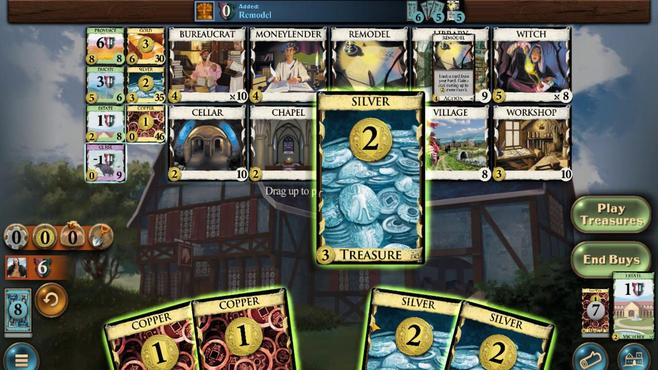 
Action: Mouse pressed left at (406, 189)
Screenshot: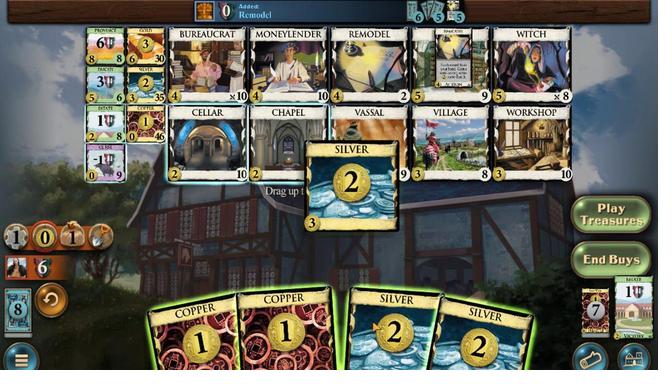 
Action: Mouse moved to (427, 181)
Screenshot: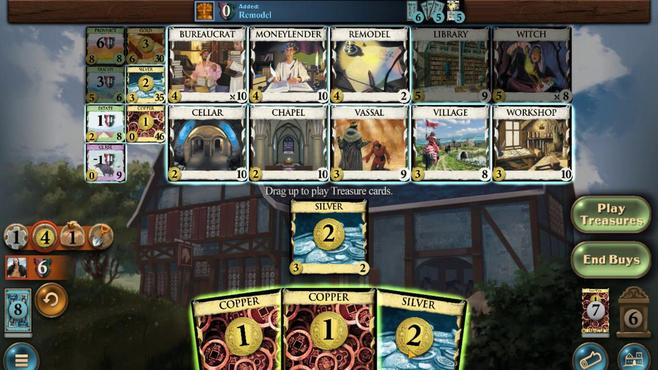 
Action: Mouse pressed left at (427, 181)
Screenshot: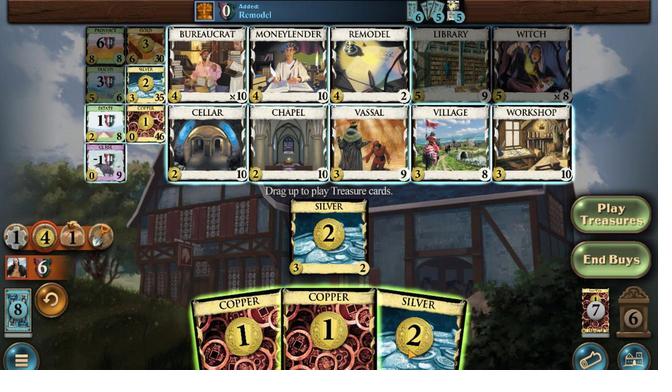
Action: Mouse moved to (388, 195)
Screenshot: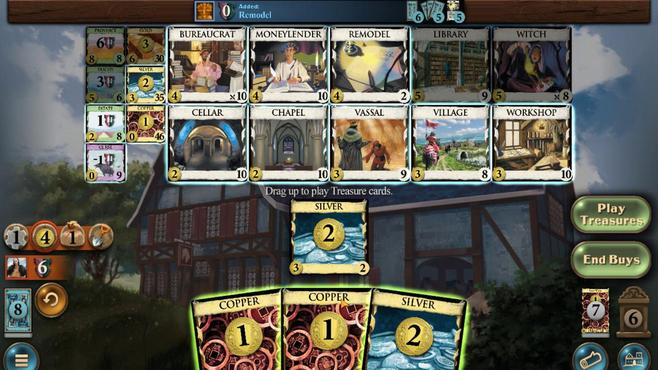
Action: Mouse pressed left at (388, 195)
Screenshot: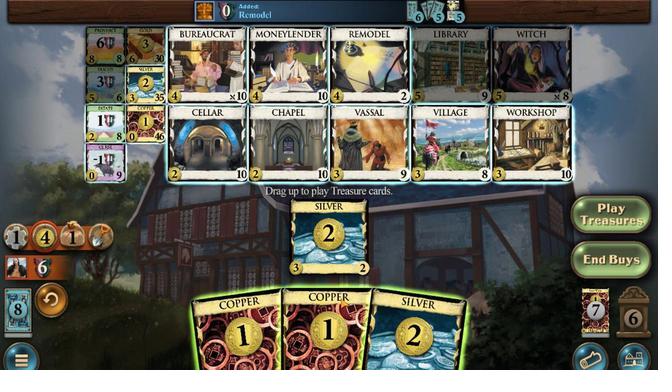 
Action: Mouse moved to (386, 189)
Screenshot: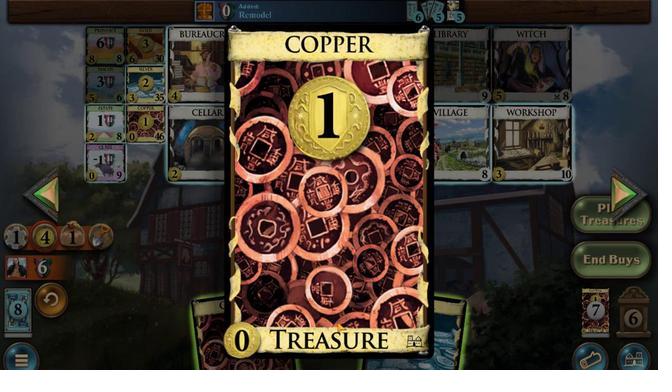 
Action: Mouse pressed left at (386, 189)
Screenshot: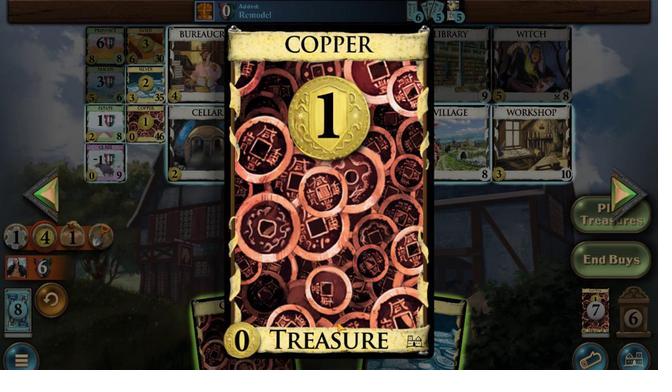 
Action: Mouse moved to (382, 186)
Screenshot: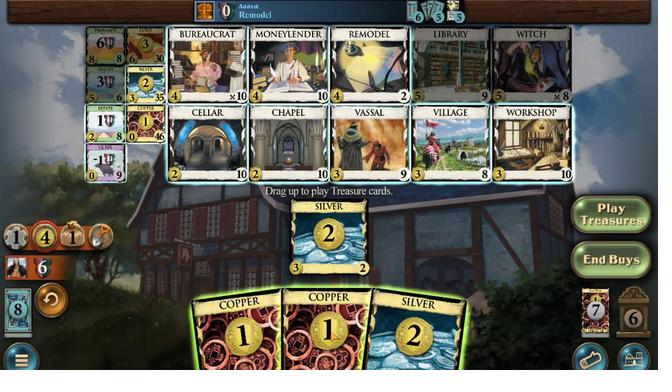 
Action: Mouse pressed left at (382, 186)
Screenshot: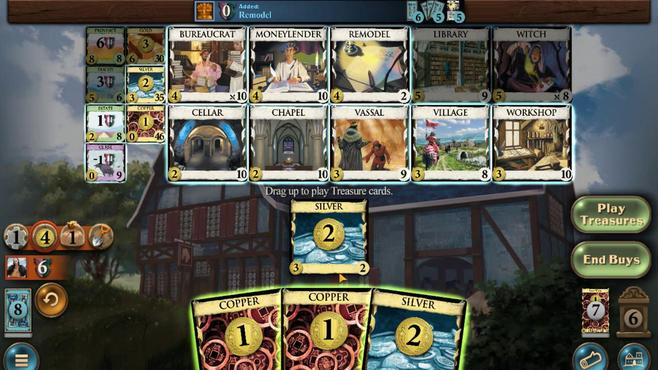 
Action: Mouse moved to (345, 187)
Screenshot: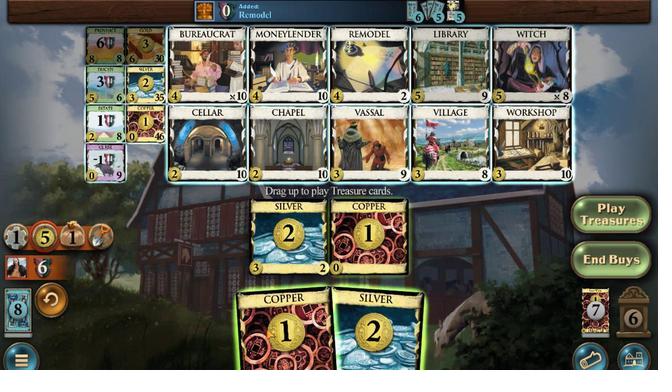 
Action: Mouse pressed left at (345, 187)
Screenshot: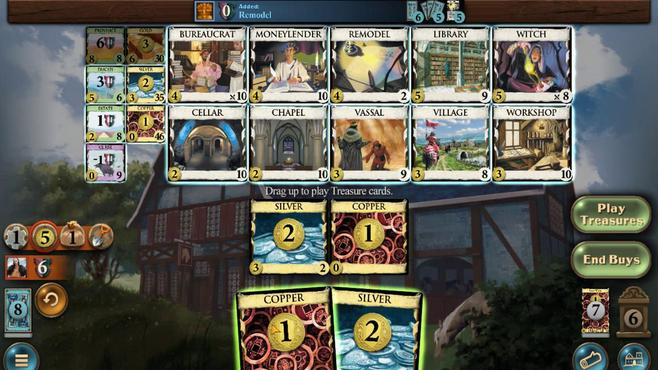 
Action: Mouse moved to (390, 193)
Screenshot: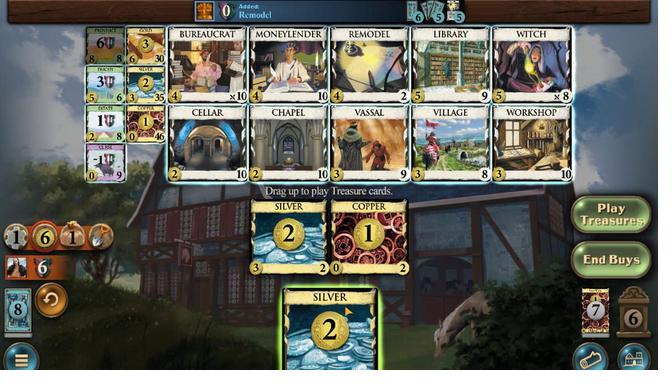 
Action: Mouse pressed left at (390, 193)
Screenshot: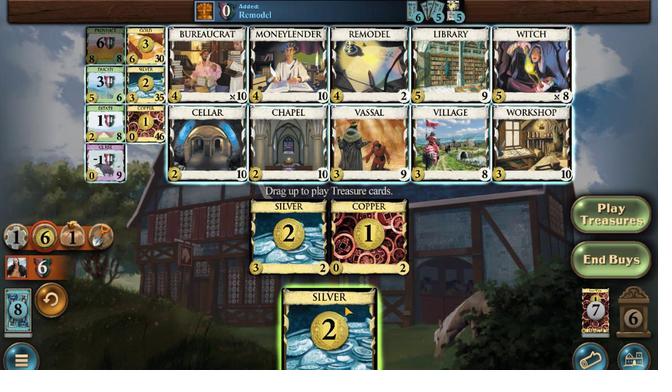
Action: Mouse moved to (245, 269)
Screenshot: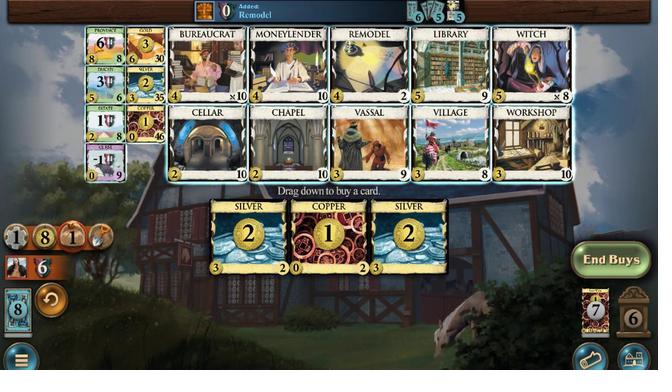 
Action: Mouse pressed left at (245, 269)
Screenshot: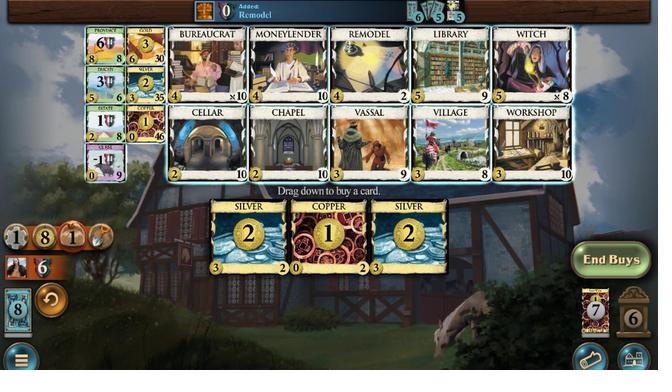 
Action: Mouse moved to (281, 184)
Screenshot: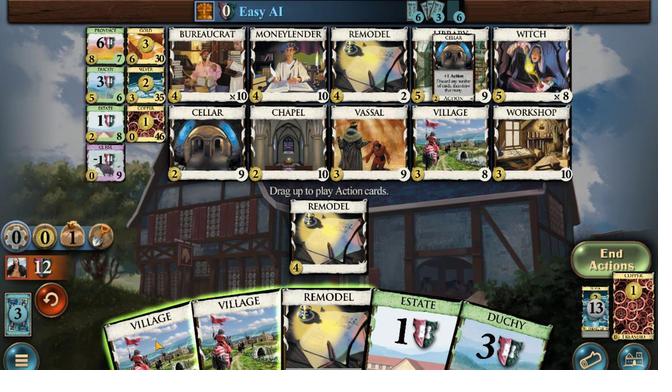 
Action: Mouse pressed left at (281, 184)
Screenshot: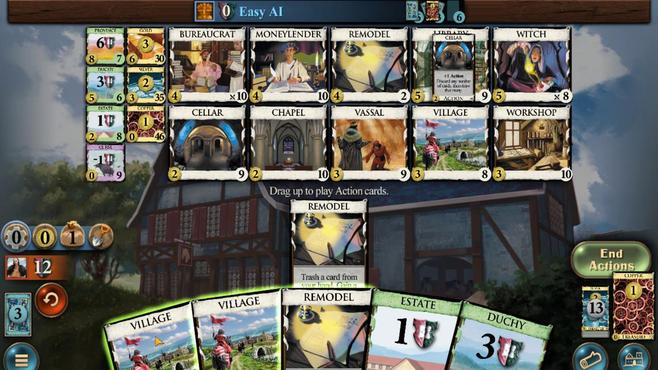 
Action: Mouse moved to (283, 183)
Screenshot: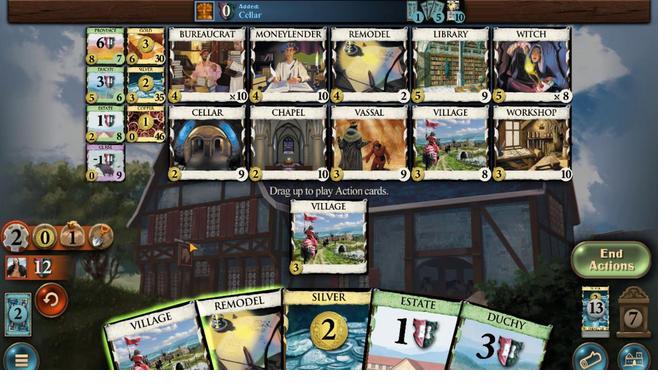 
Action: Mouse pressed left at (283, 183)
Screenshot: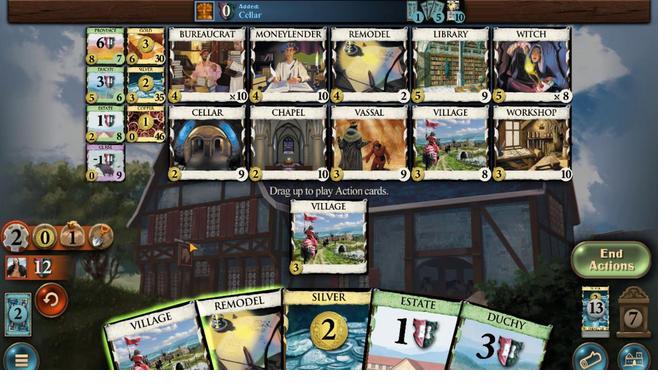 
Action: Mouse moved to (290, 185)
Screenshot: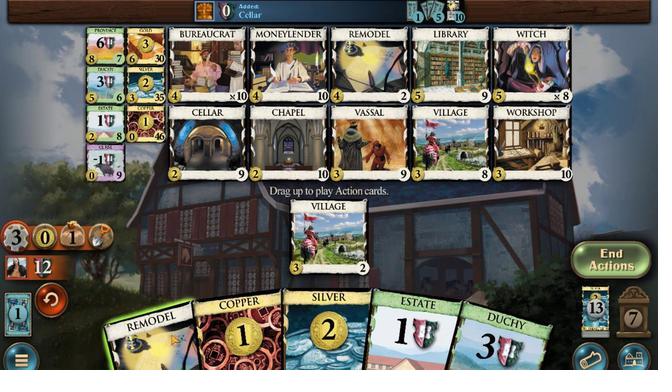 
Action: Mouse pressed left at (290, 185)
Screenshot: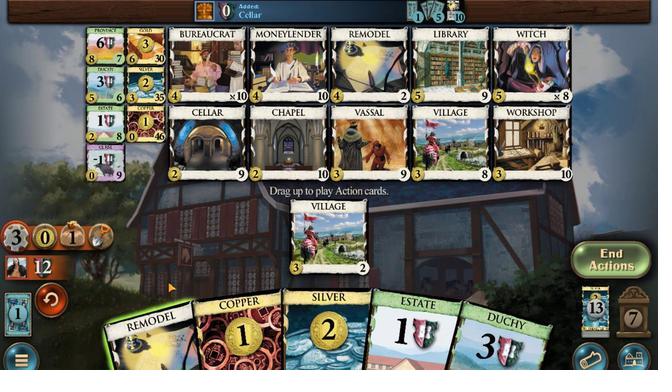 
Action: Mouse moved to (467, 184)
Screenshot: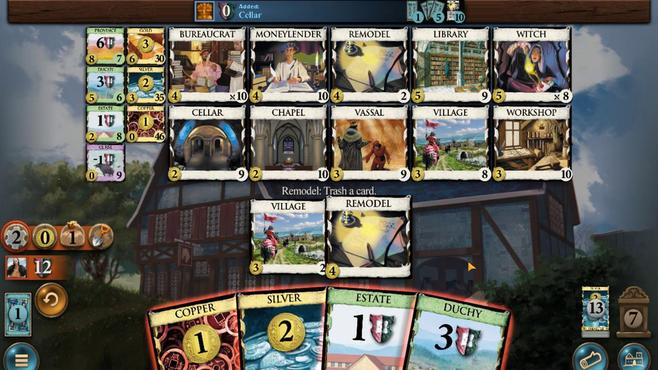 
Action: Mouse pressed left at (467, 184)
Screenshot: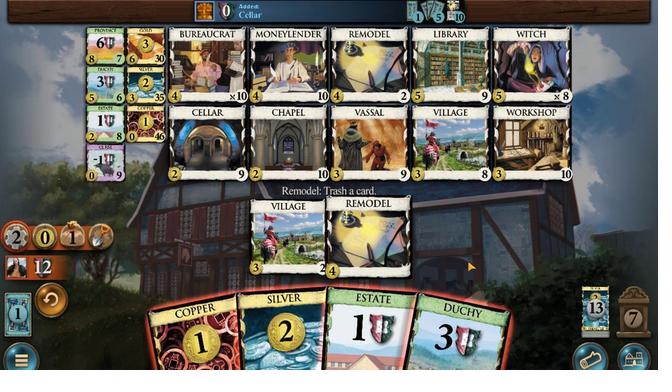 
Action: Mouse moved to (273, 271)
Screenshot: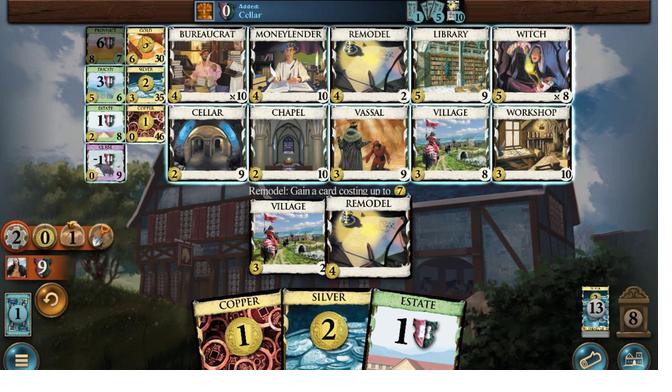
Action: Mouse pressed left at (273, 271)
Screenshot: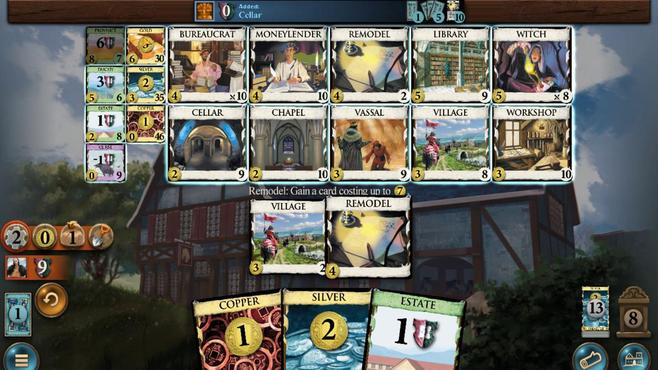 
Action: Mouse moved to (381, 188)
Screenshot: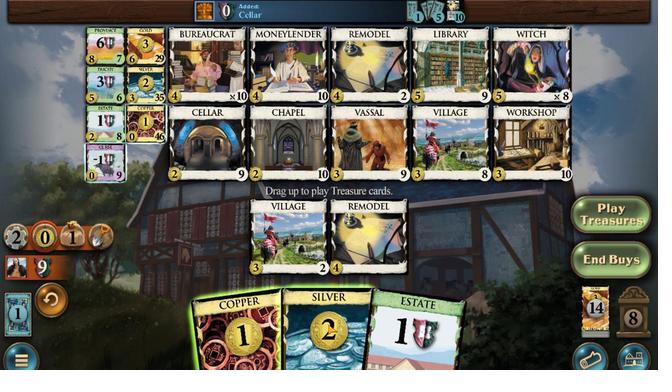 
Action: Mouse pressed left at (381, 188)
Screenshot: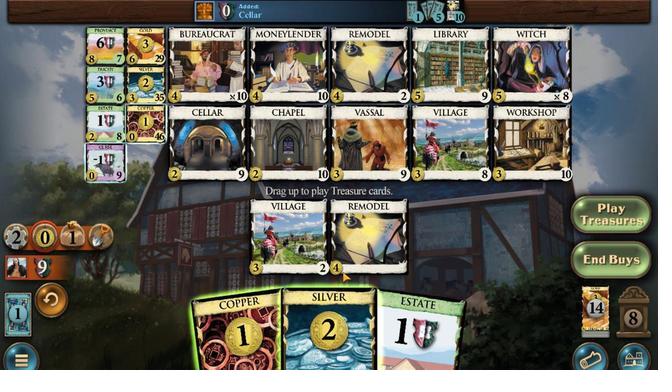 
Action: Mouse moved to (348, 193)
Screenshot: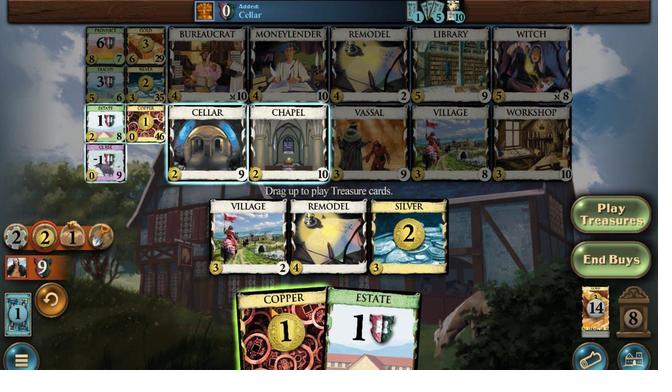 
Action: Mouse pressed left at (348, 193)
Screenshot: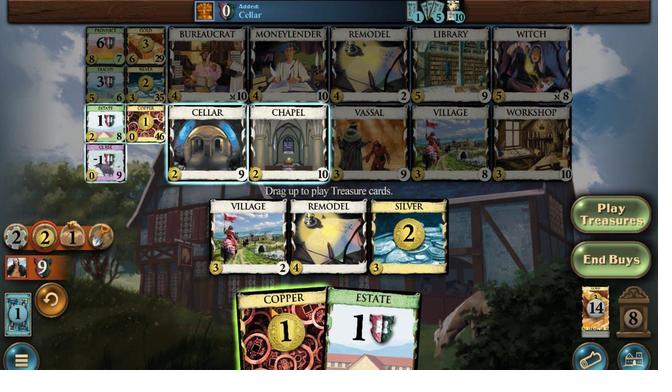 
Action: Mouse moved to (273, 257)
Screenshot: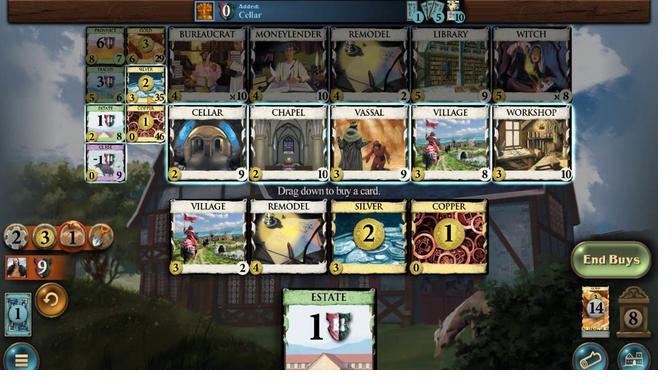 
Action: Mouse pressed left at (273, 257)
Screenshot: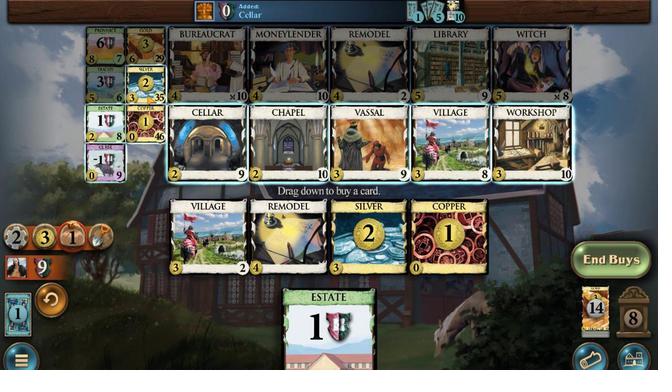 
Action: Mouse moved to (267, 187)
Screenshot: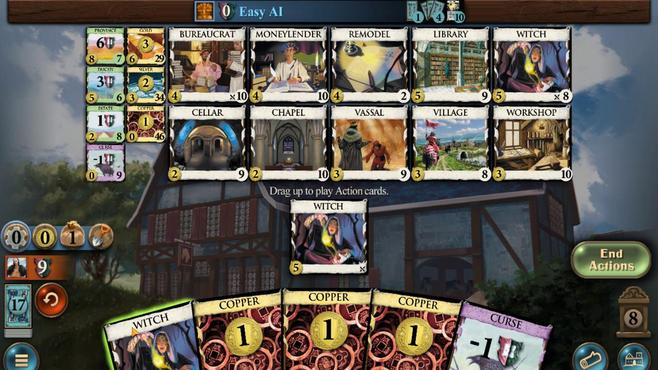 
Action: Mouse pressed left at (267, 187)
Screenshot: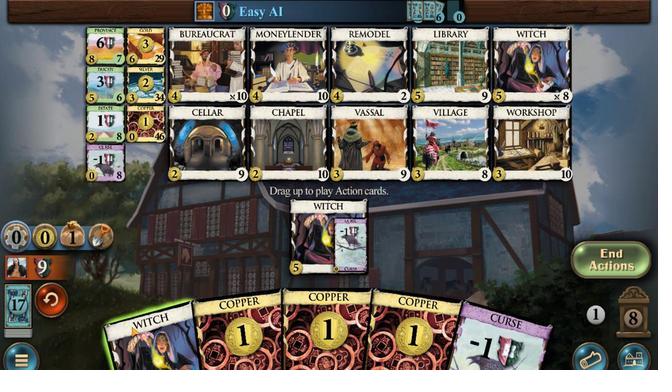 
Action: Mouse moved to (260, 178)
Screenshot: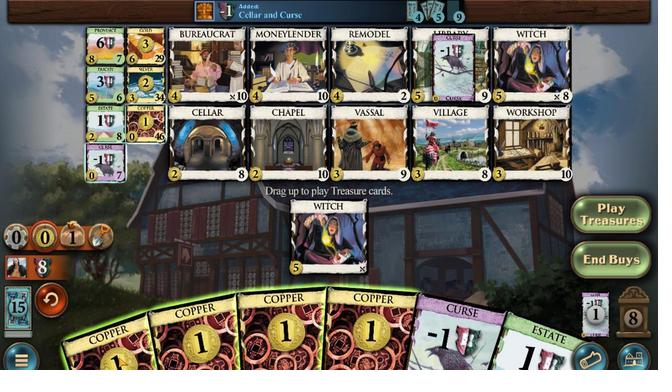 
Action: Mouse pressed left at (260, 178)
Screenshot: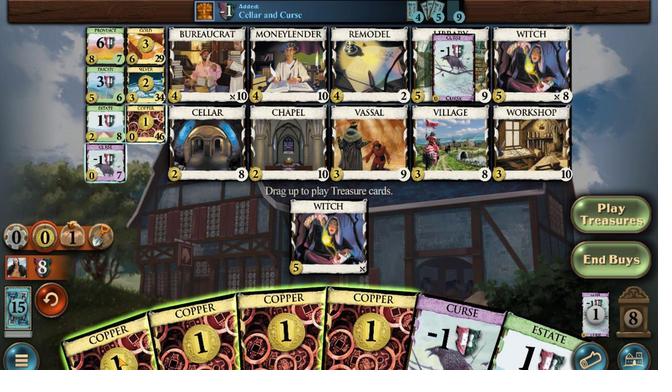 
Action: Mouse moved to (298, 192)
Screenshot: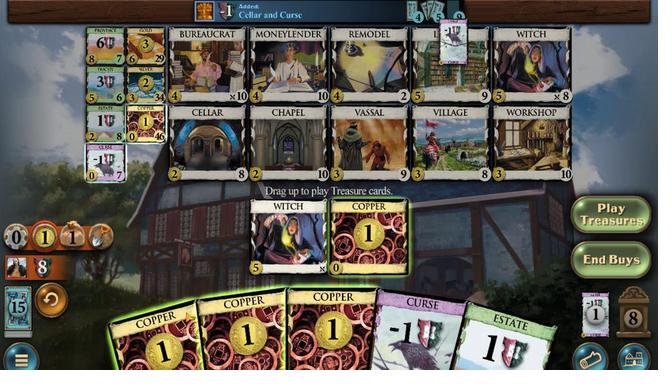 
Action: Mouse pressed left at (298, 192)
Screenshot: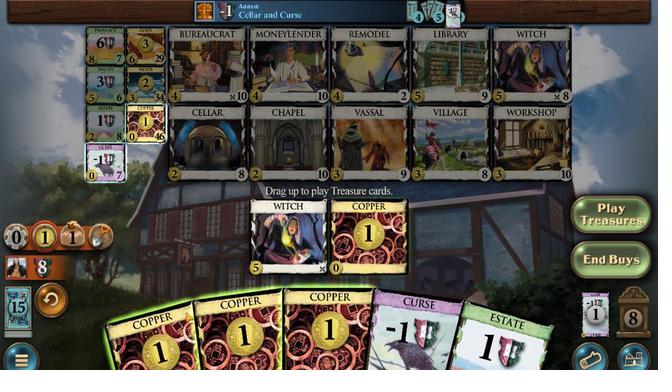 
Action: Mouse moved to (316, 183)
Screenshot: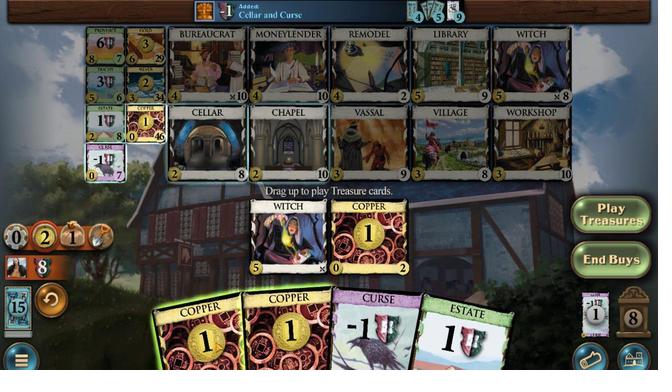 
Action: Mouse pressed left at (316, 183)
Screenshot: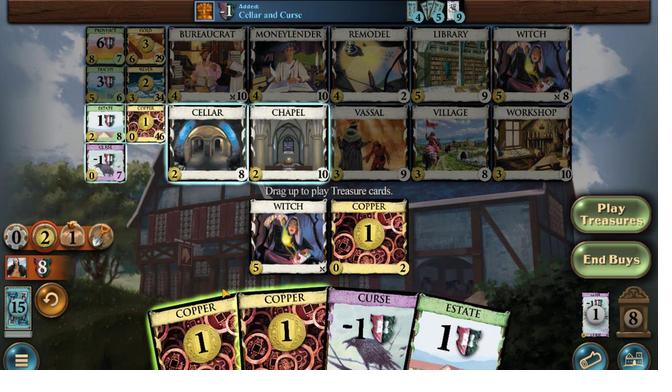 
Action: Mouse moved to (336, 187)
Screenshot: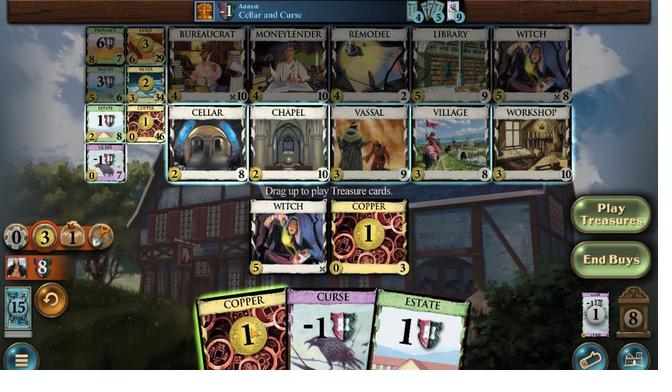 
Action: Mouse pressed left at (336, 187)
Screenshot: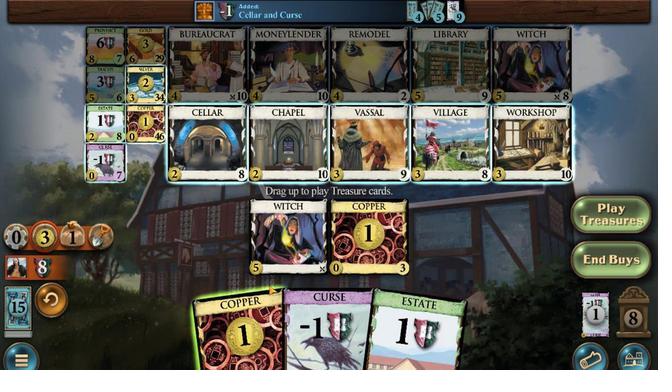 
Action: Mouse moved to (389, 267)
Screenshot: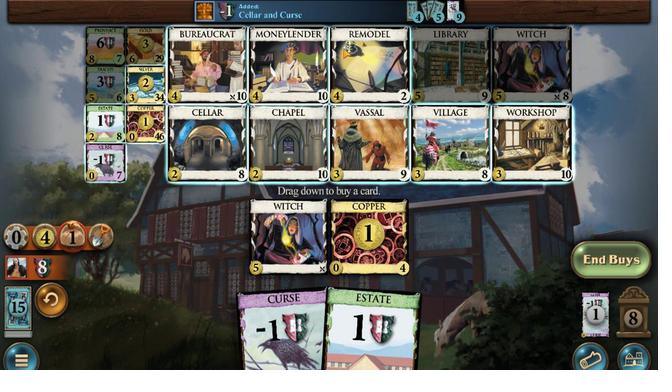 
Action: Mouse pressed left at (389, 267)
Screenshot: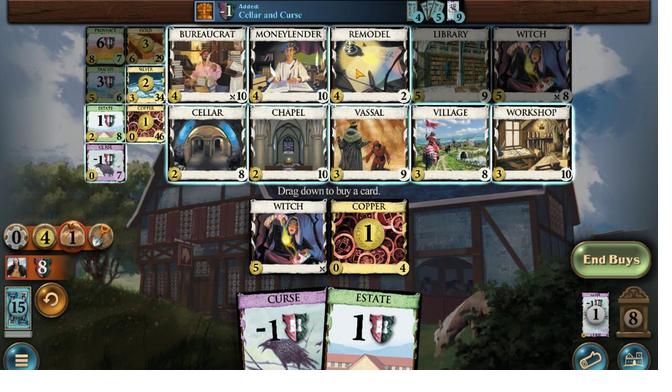 
Action: Mouse moved to (270, 186)
Screenshot: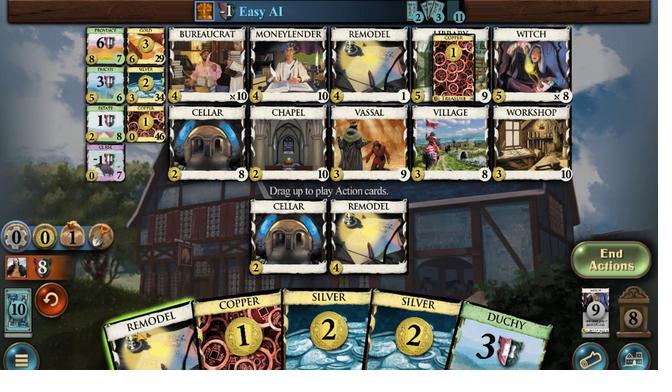 
Action: Mouse pressed left at (270, 186)
Screenshot: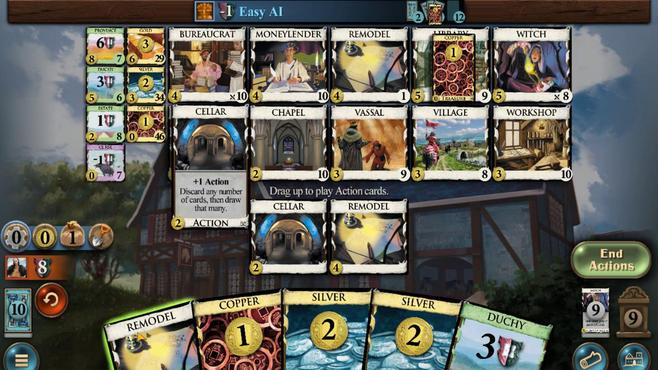 
Action: Mouse moved to (479, 184)
Screenshot: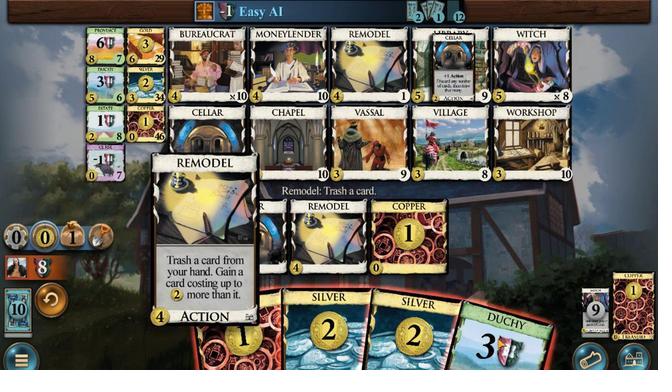 
Action: Mouse pressed left at (479, 184)
Screenshot: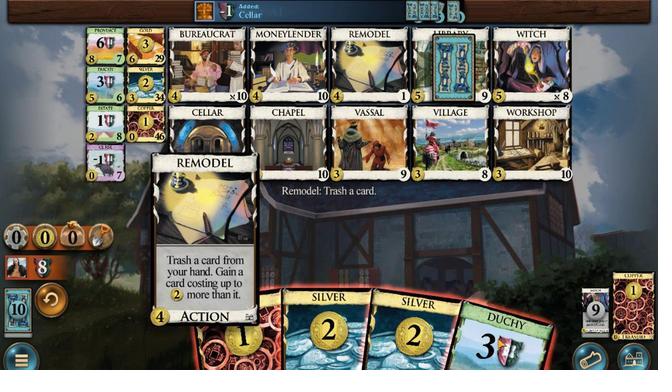 
Action: Mouse moved to (281, 268)
Screenshot: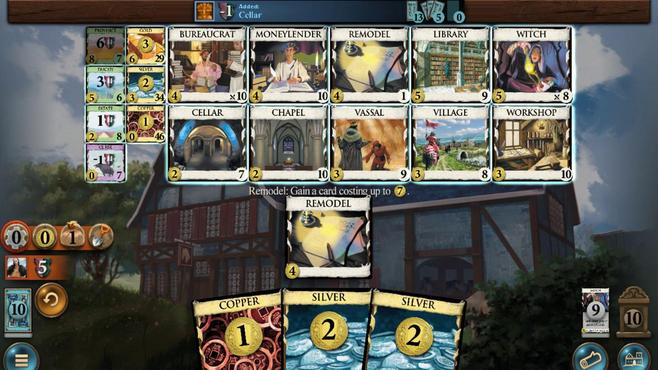 
Action: Mouse pressed left at (281, 268)
Screenshot: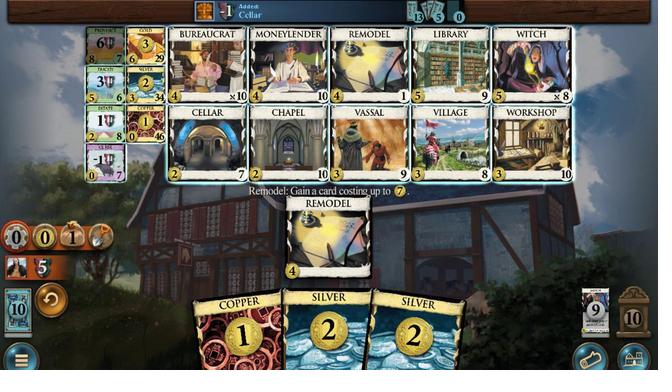 
Action: Mouse moved to (414, 186)
Screenshot: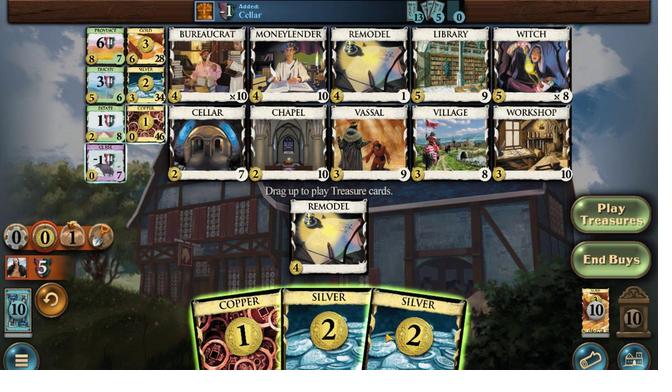 
Action: Mouse pressed left at (414, 186)
Screenshot: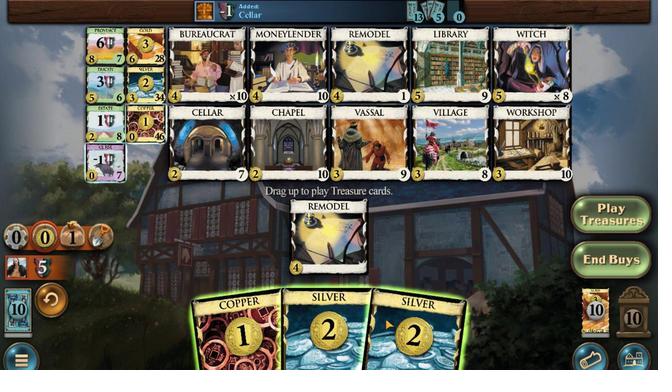 
Action: Mouse moved to (378, 181)
Screenshot: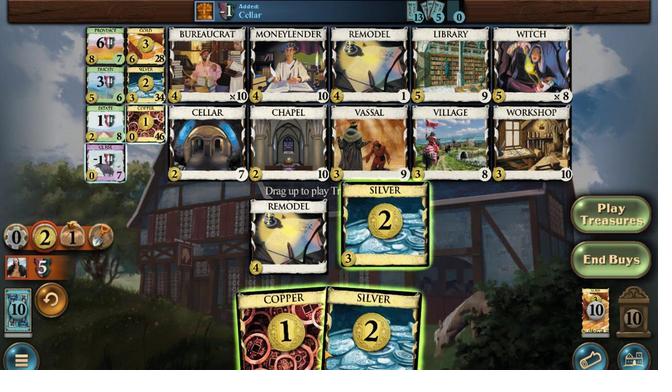 
Action: Mouse pressed left at (378, 181)
Screenshot: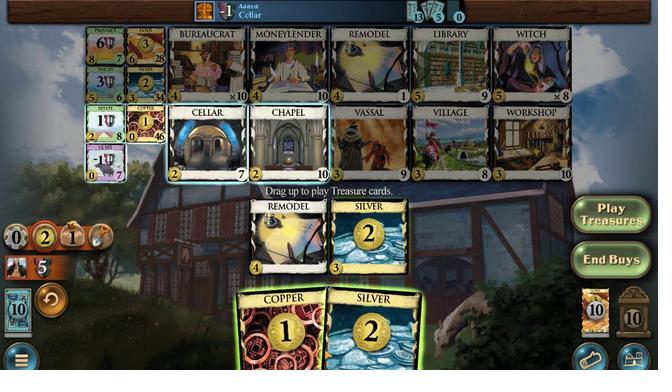 
Action: Mouse moved to (378, 185)
Screenshot: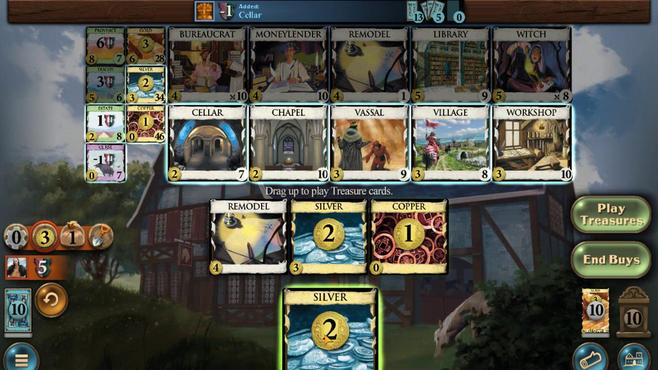 
Action: Mouse pressed left at (378, 185)
Screenshot: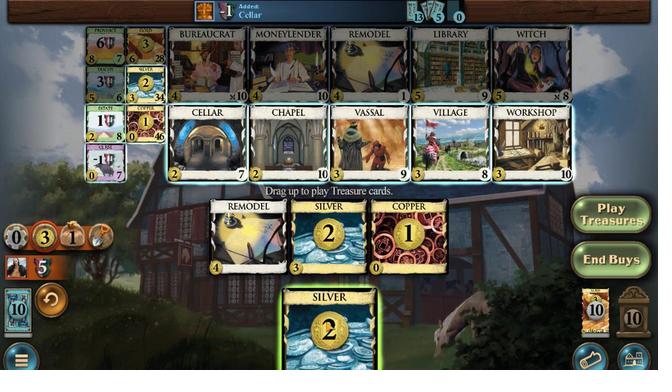 
Action: Mouse moved to (245, 259)
Screenshot: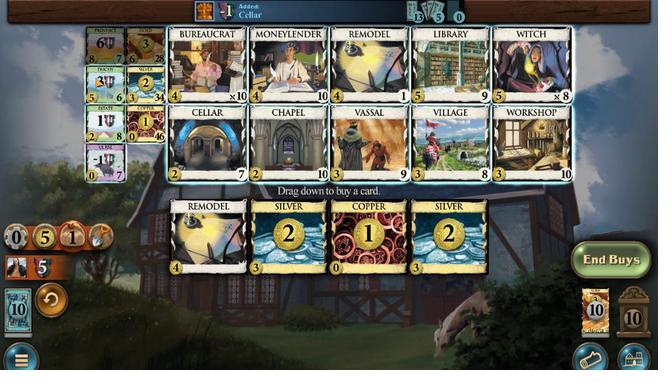
Action: Mouse pressed left at (245, 259)
Screenshot: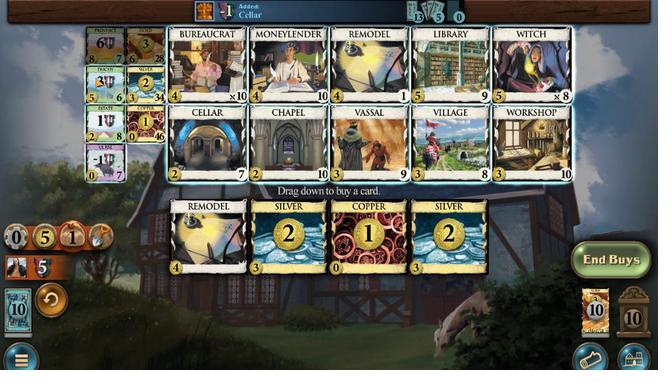 
Action: Mouse moved to (324, 187)
Screenshot: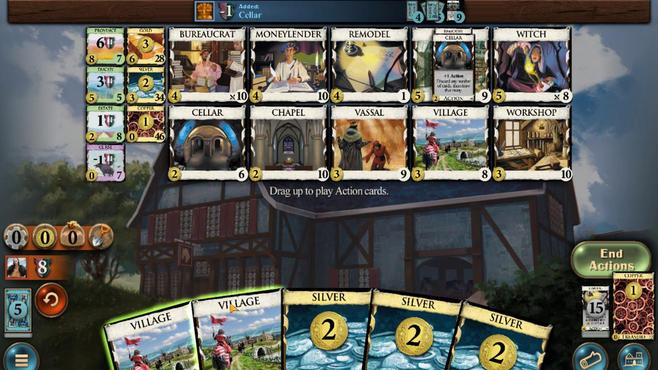 
Action: Mouse pressed left at (324, 187)
Screenshot: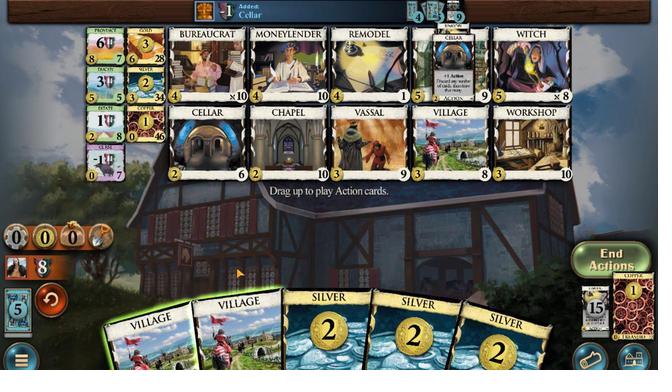 
Action: Mouse moved to (282, 183)
Screenshot: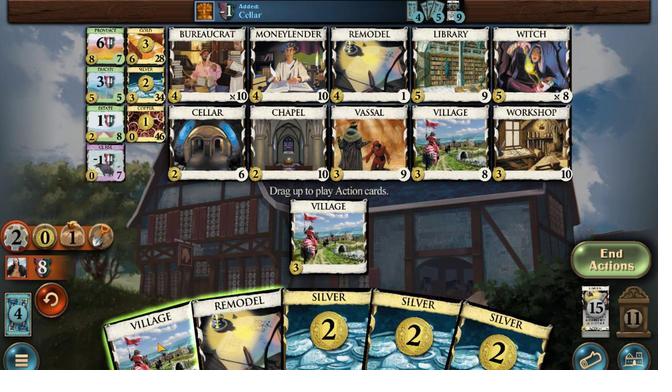 
Action: Mouse pressed left at (282, 183)
Screenshot: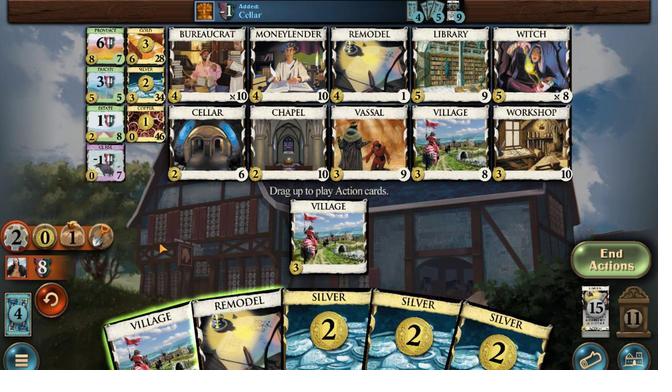 
Action: Mouse moved to (293, 190)
Screenshot: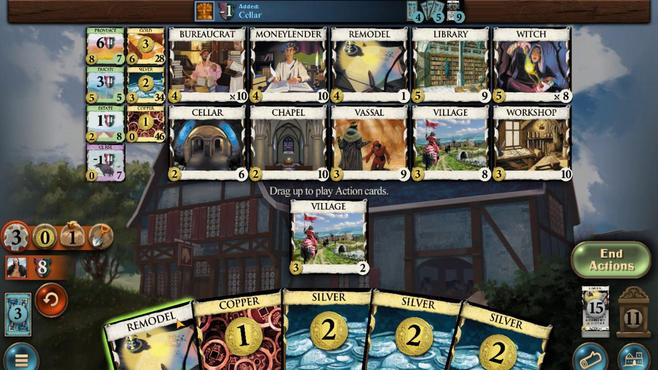 
Action: Mouse pressed left at (293, 190)
Screenshot: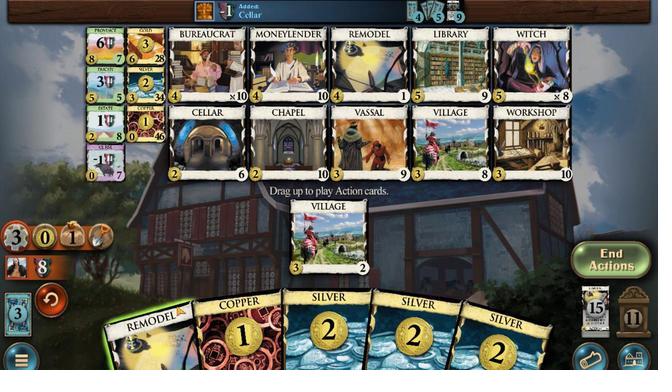 
Action: Mouse moved to (450, 185)
Screenshot: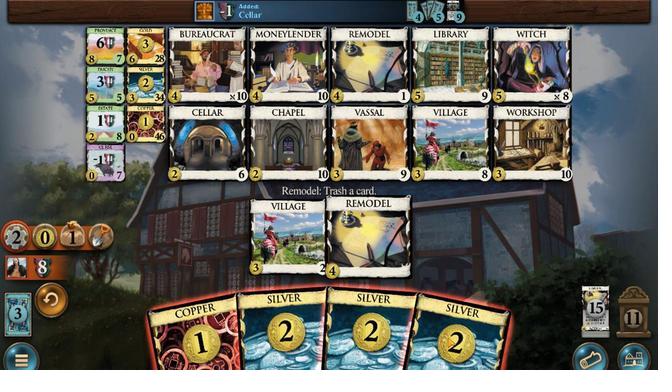 
Action: Mouse pressed left at (450, 185)
Screenshot: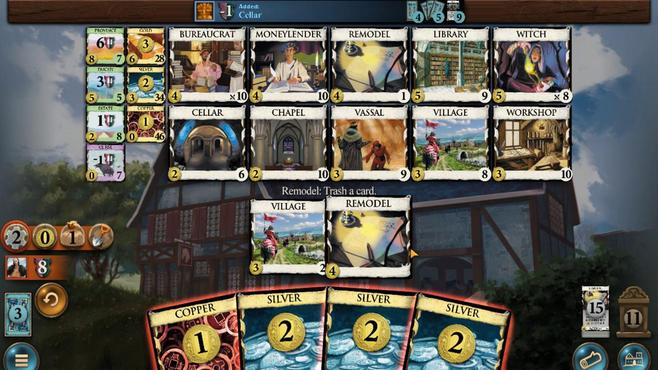 
Action: Mouse moved to (250, 258)
Screenshot: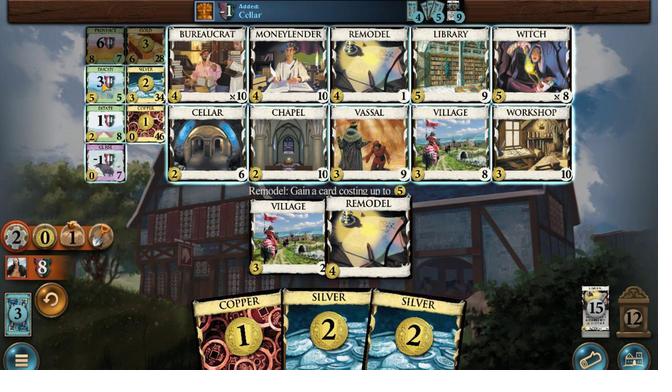 
Action: Mouse pressed left at (250, 258)
Screenshot: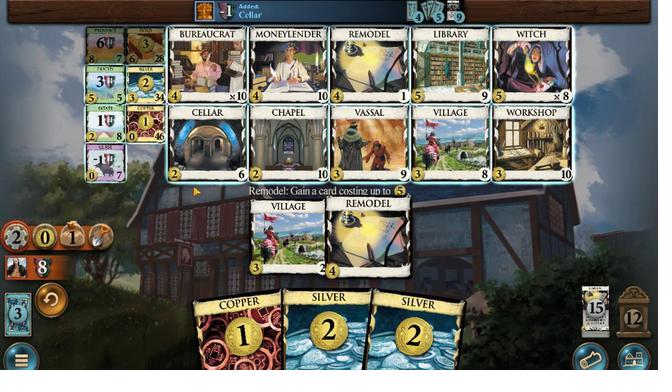 
Action: Mouse moved to (416, 187)
Screenshot: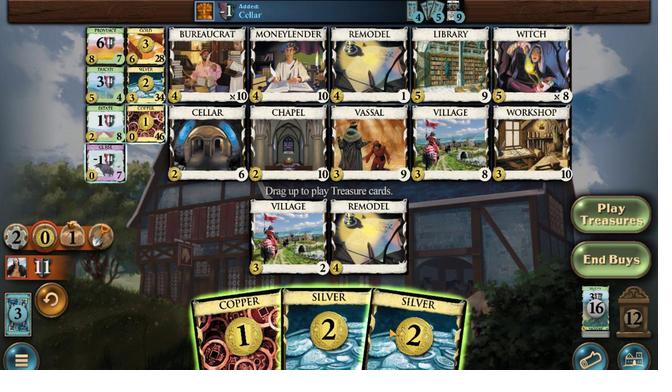 
Action: Mouse pressed left at (416, 187)
Screenshot: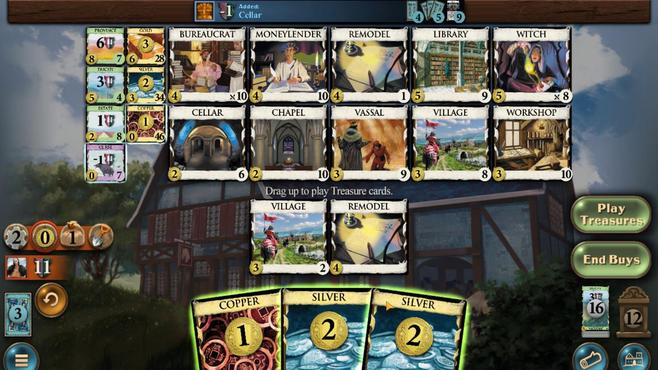 
Action: Mouse moved to (391, 184)
Screenshot: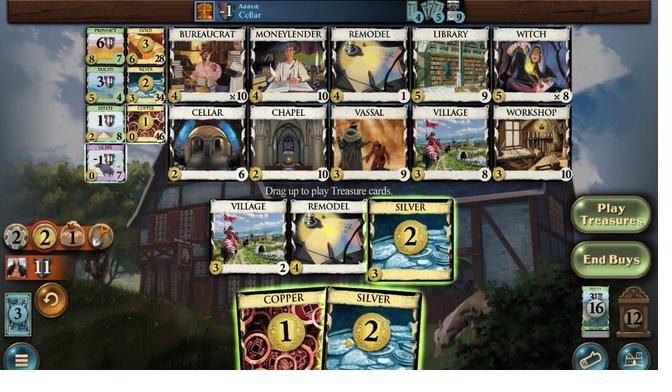 
Action: Mouse pressed left at (391, 184)
Screenshot: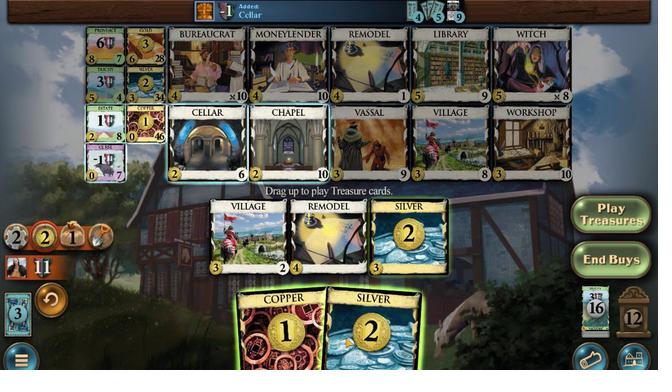 
Action: Mouse moved to (364, 185)
Screenshot: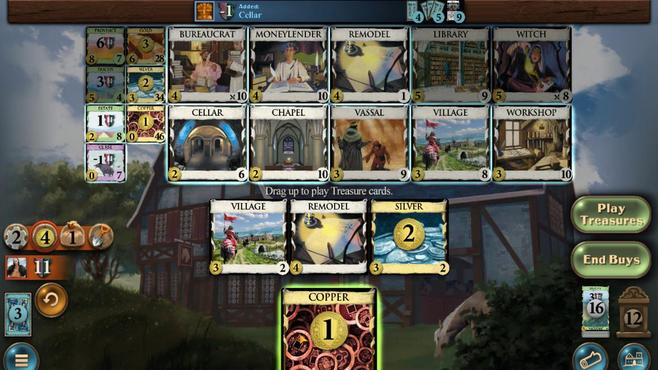 
Action: Mouse pressed left at (364, 185)
Screenshot: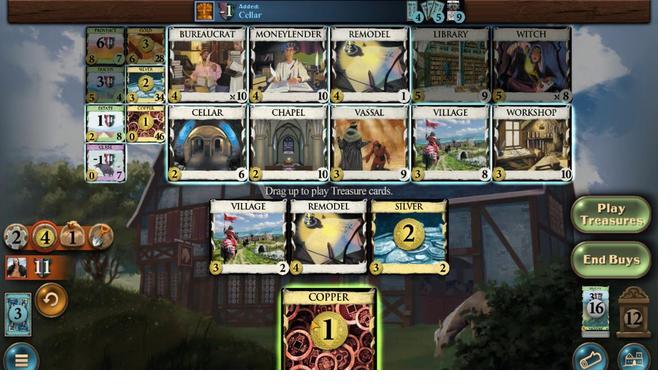 
Action: Mouse moved to (251, 258)
Screenshot: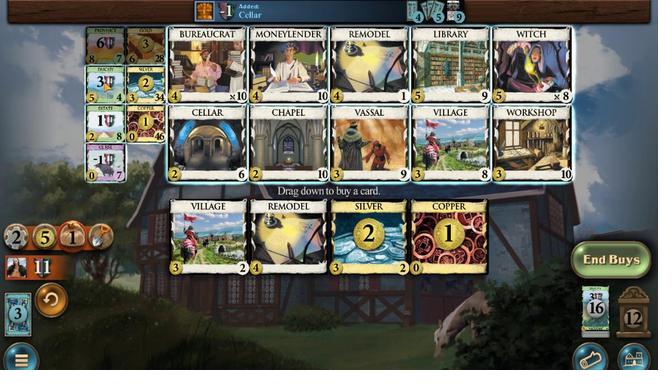 
Action: Mouse pressed left at (251, 258)
Screenshot: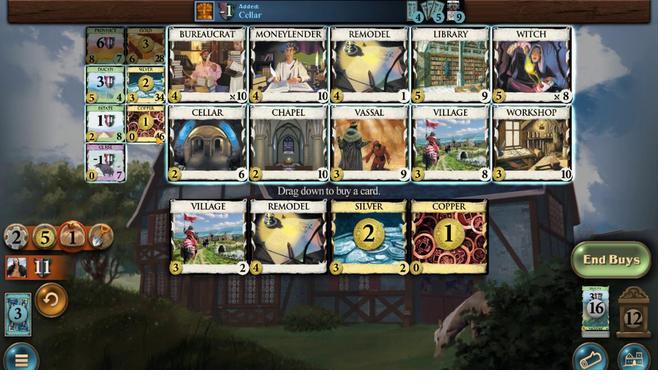 
Action: Mouse moved to (320, 190)
Screenshot: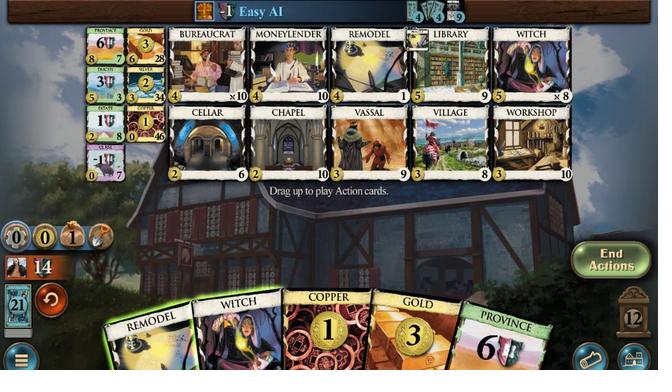 
Action: Mouse pressed left at (320, 190)
Screenshot: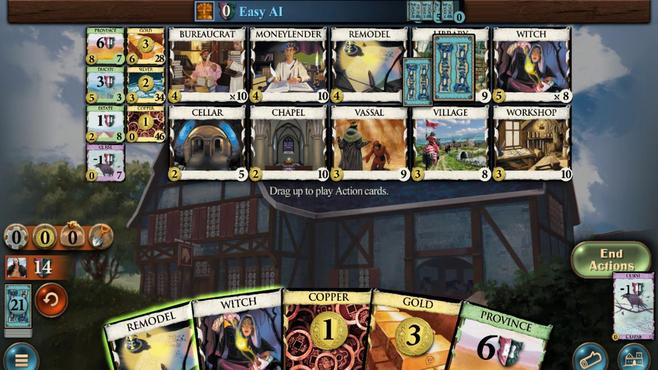 
Action: Mouse moved to (354, 184)
Screenshot: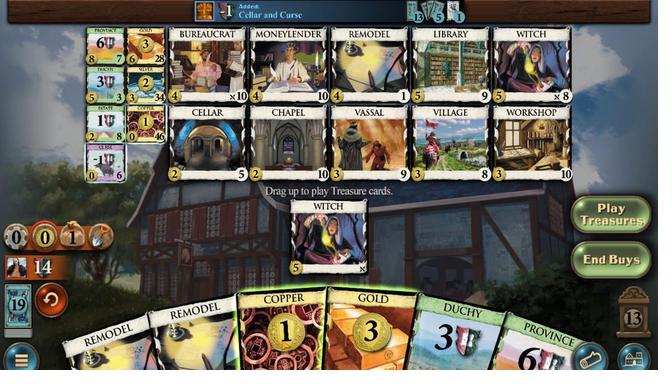 
Action: Mouse pressed left at (354, 184)
Screenshot: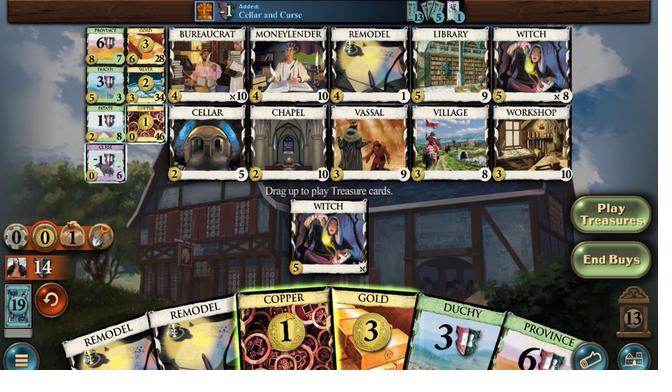 
Action: Mouse moved to (382, 188)
Screenshot: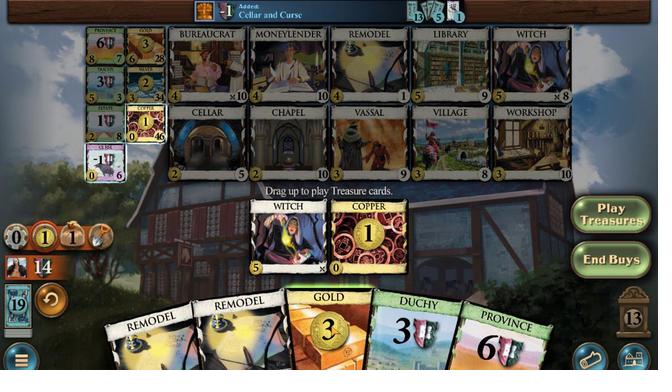 
Action: Mouse pressed left at (382, 188)
Screenshot: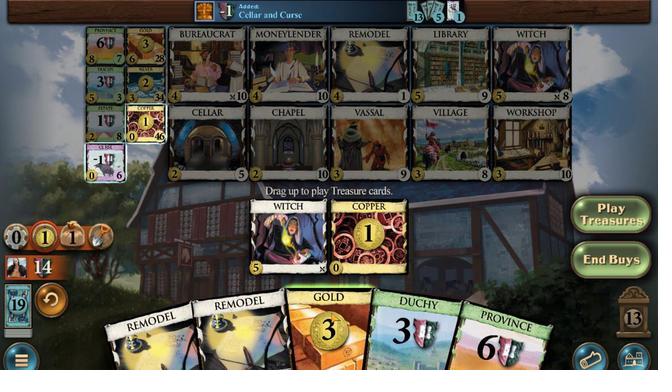 
Action: Mouse moved to (272, 260)
Screenshot: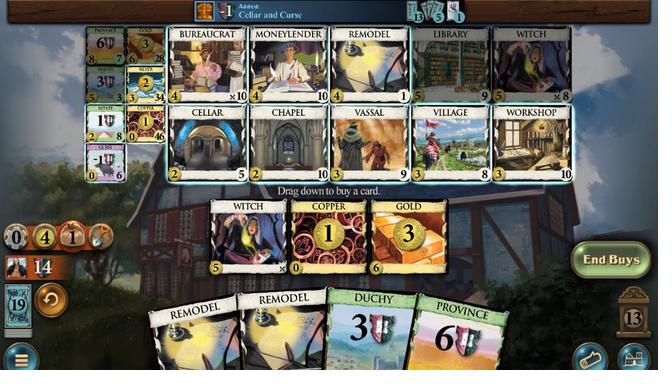 
Action: Mouse pressed left at (272, 260)
Screenshot: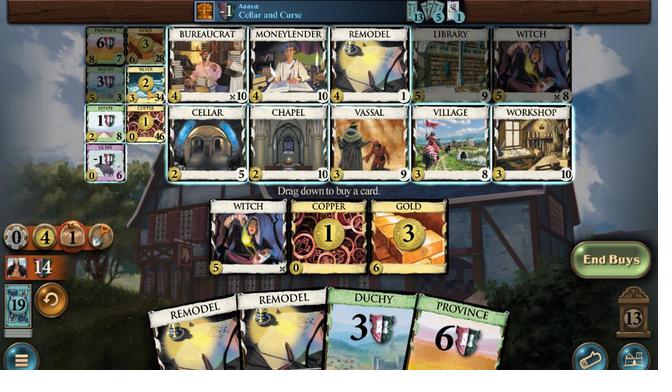 
Action: Mouse moved to (384, 186)
Screenshot: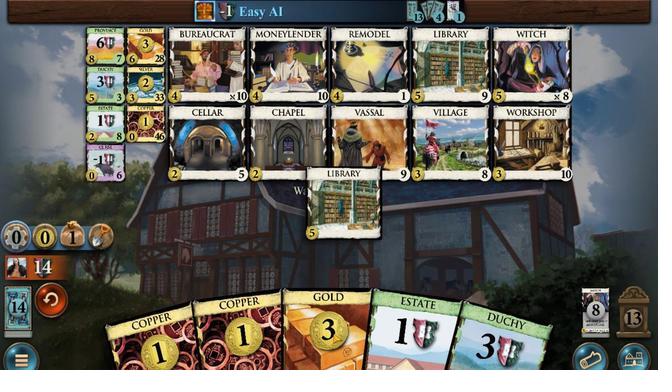 
Action: Mouse pressed left at (384, 186)
Screenshot: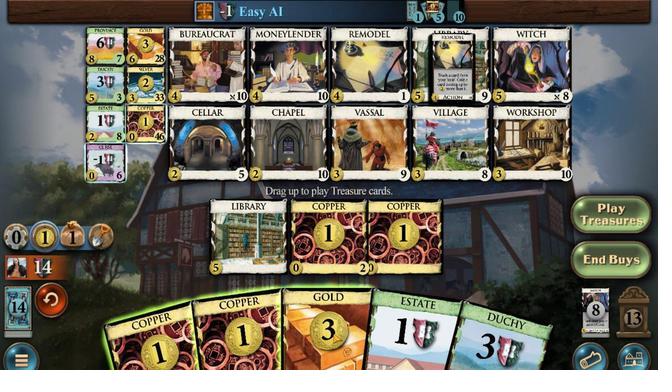 
Action: Mouse moved to (451, 245)
Screenshot: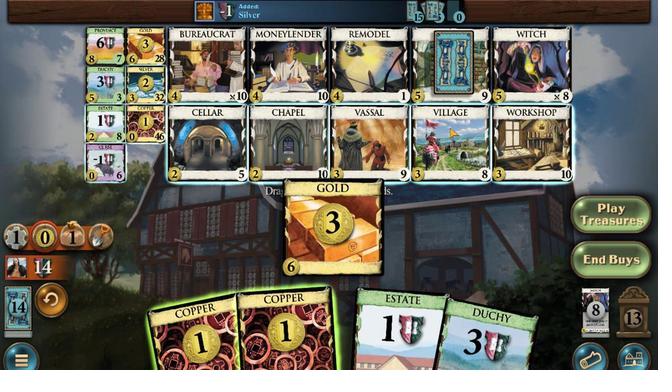 
Action: Mouse pressed left at (451, 245)
Screenshot: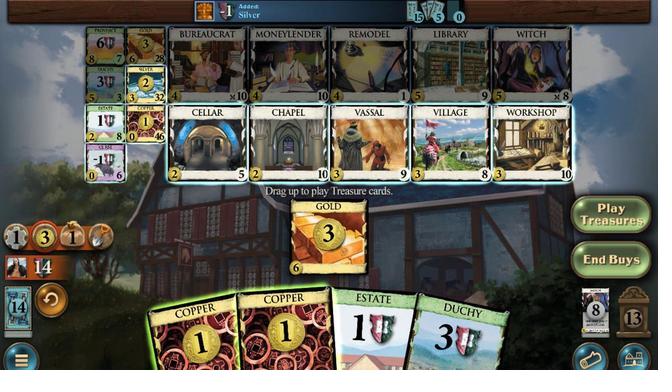
Action: Mouse moved to (287, 183)
Screenshot: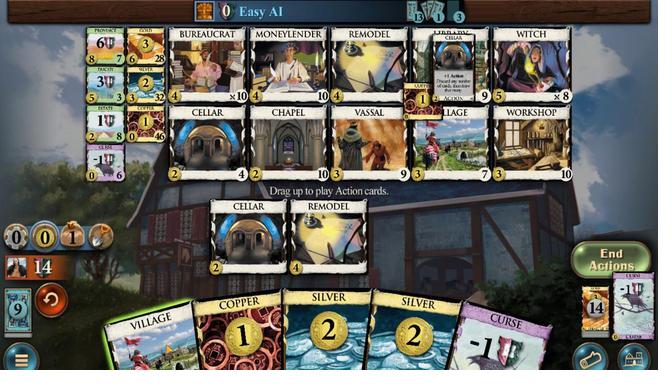 
Action: Mouse pressed left at (287, 183)
Screenshot: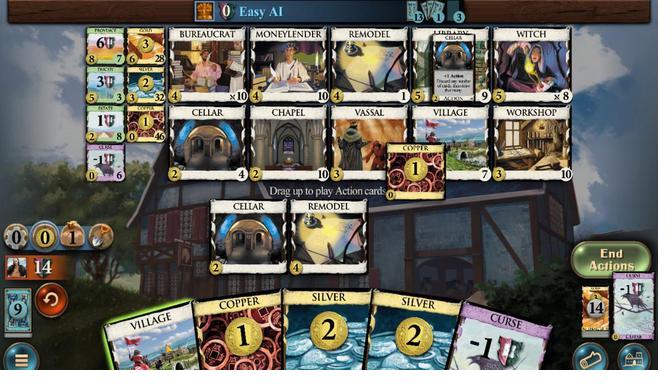
Action: Mouse moved to (329, 192)
Screenshot: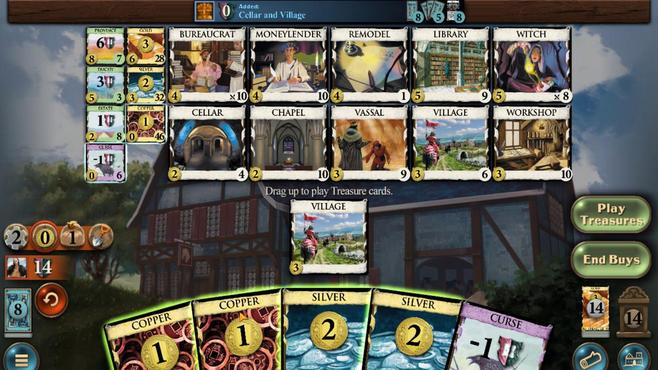 
Action: Mouse pressed left at (329, 192)
Screenshot: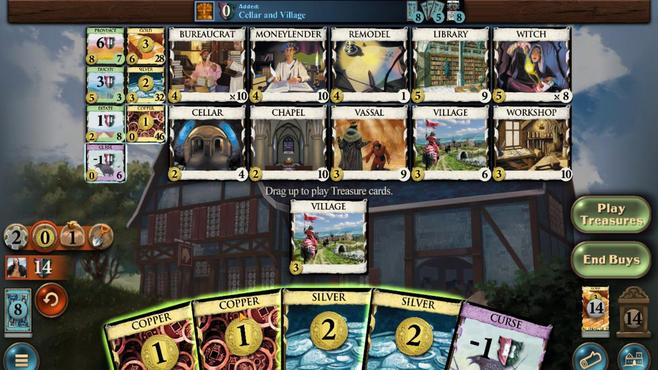 
Action: Mouse moved to (300, 187)
Screenshot: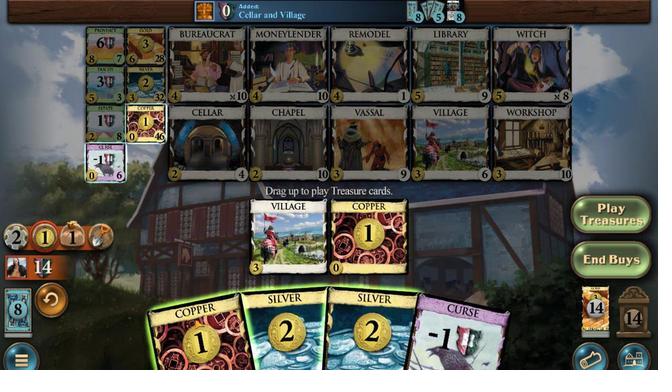
Action: Mouse pressed left at (300, 187)
Screenshot: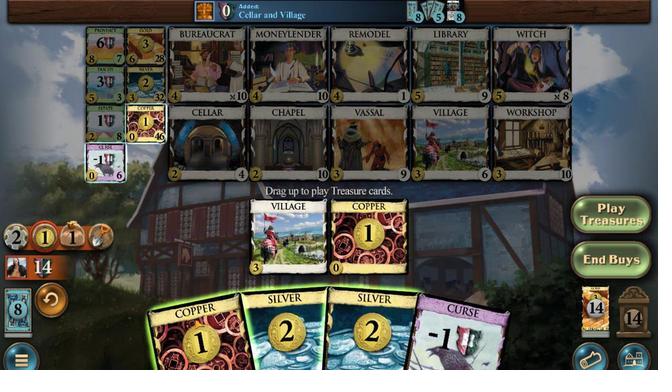 
Action: Mouse moved to (330, 183)
Screenshot: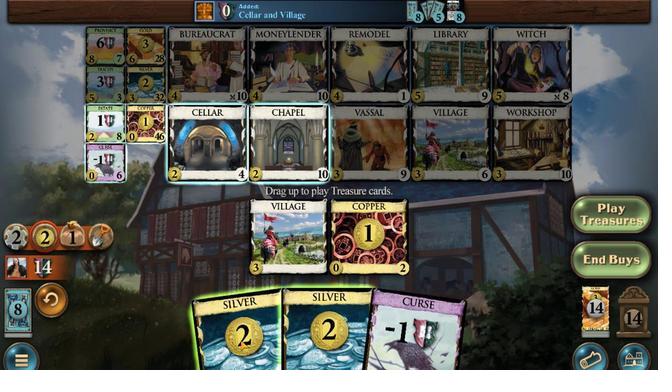 
Action: Mouse pressed left at (330, 183)
Screenshot: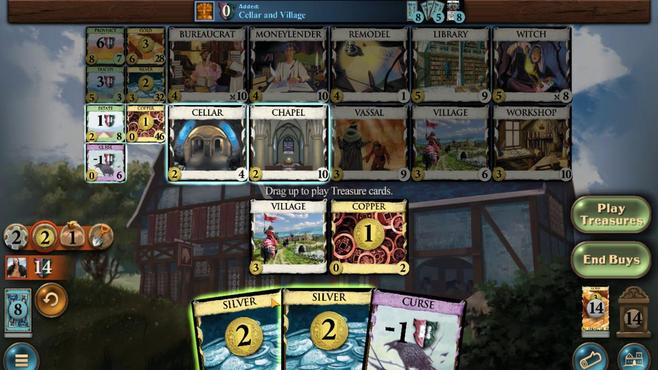 
Action: Mouse moved to (358, 193)
Screenshot: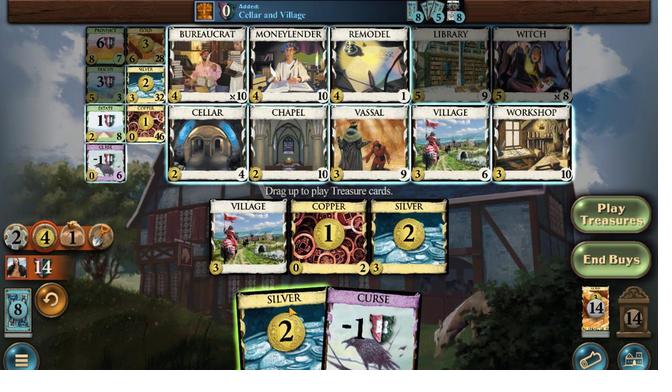 
Action: Mouse pressed left at (358, 193)
Screenshot: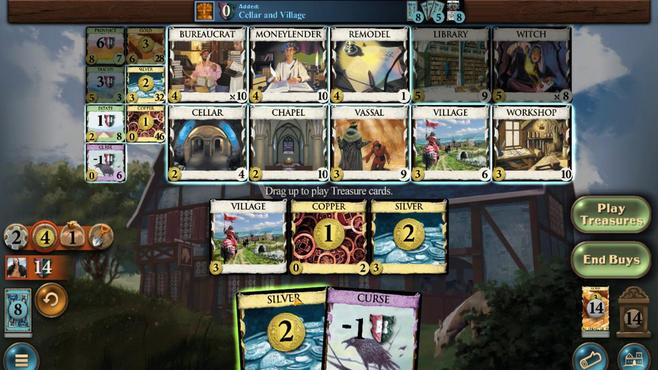 
Action: Mouse moved to (495, 266)
Screenshot: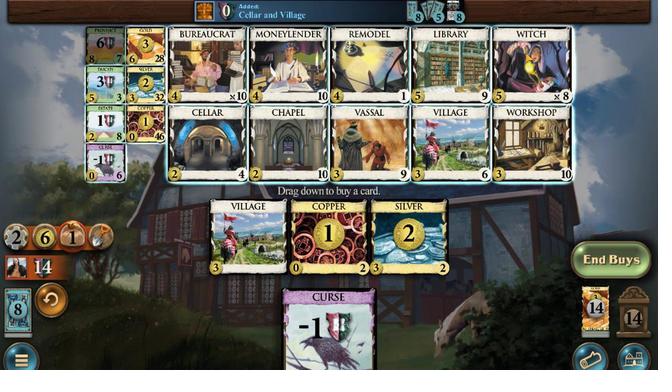 
Action: Mouse pressed left at (495, 266)
Screenshot: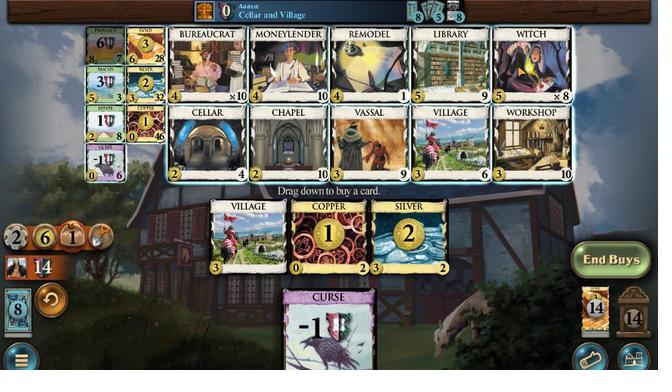 
Action: Mouse moved to (276, 184)
Screenshot: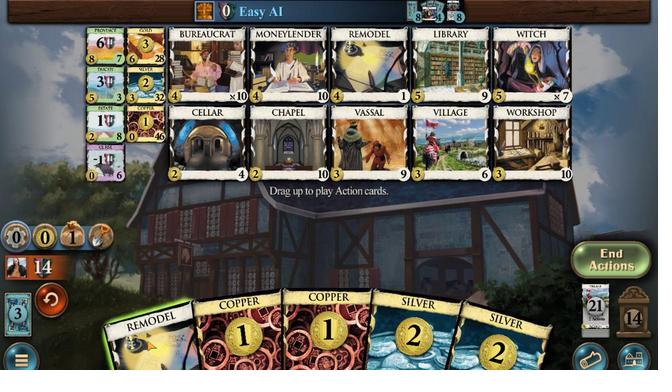 
Action: Mouse pressed left at (276, 184)
Screenshot: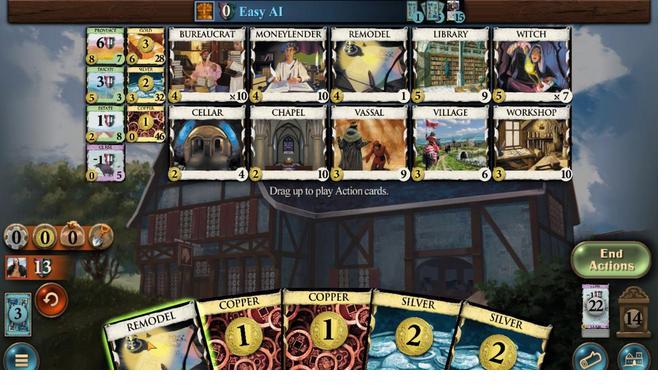 
Action: Mouse moved to (410, 188)
Screenshot: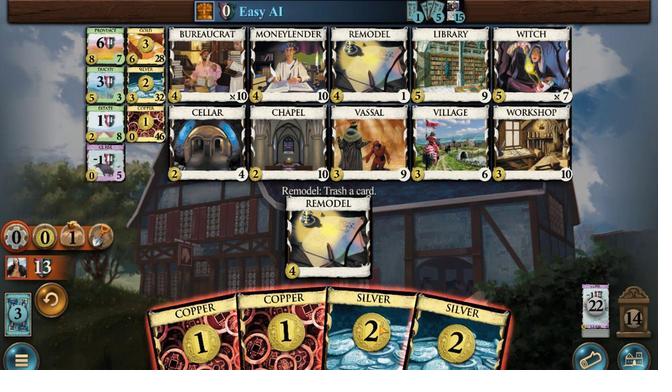 
Action: Mouse pressed left at (410, 188)
Screenshot: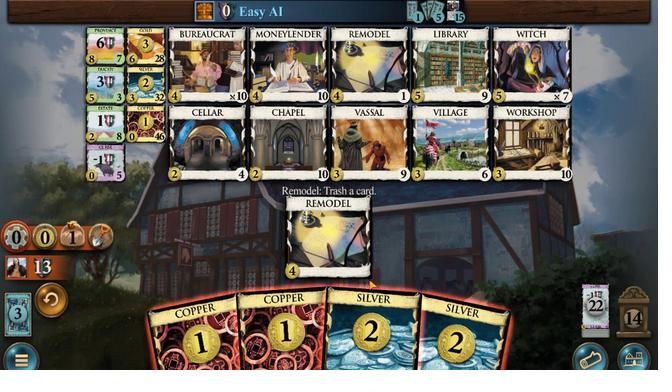 
Action: Mouse moved to (255, 259)
Screenshot: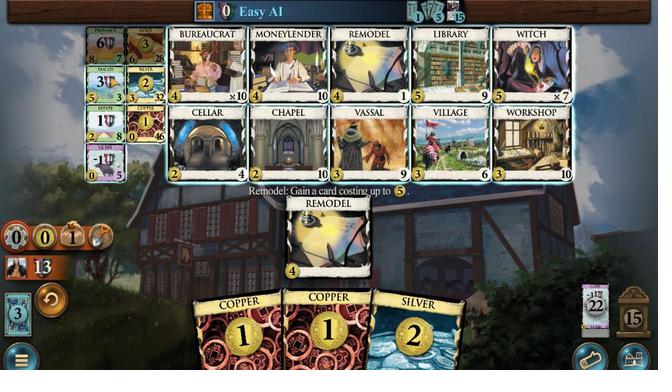 
Action: Mouse pressed left at (255, 259)
Screenshot: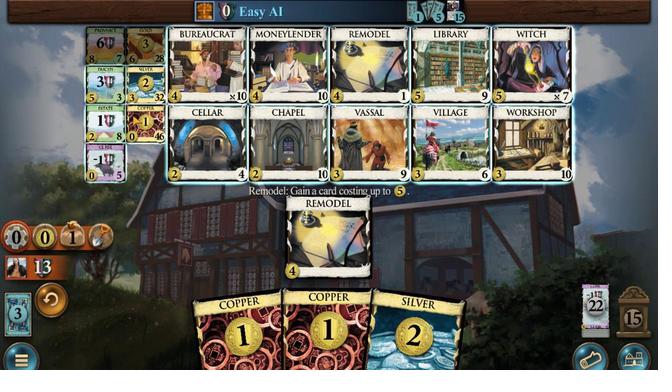 
Action: Mouse moved to (374, 189)
Screenshot: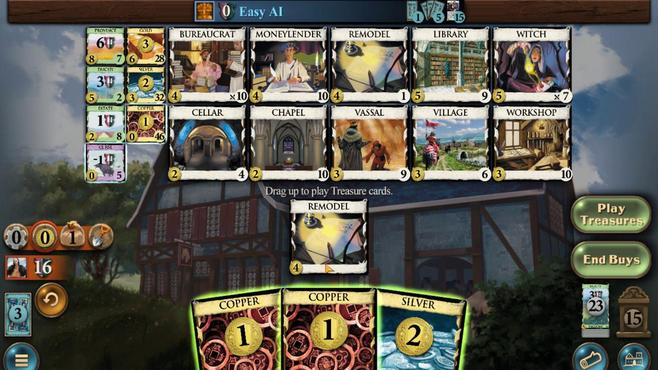 
Action: Mouse pressed left at (374, 189)
Screenshot: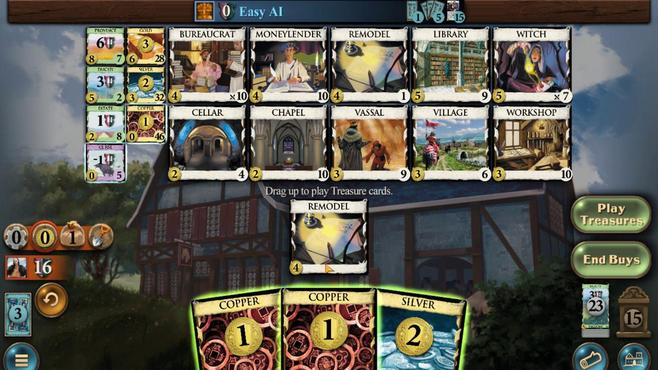 
Action: Mouse moved to (346, 179)
Screenshot: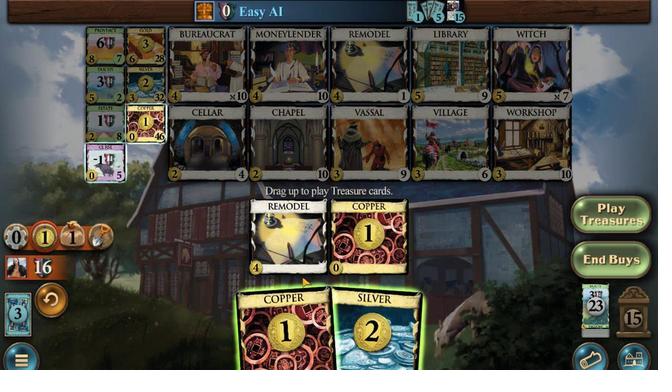 
Action: Mouse pressed left at (346, 179)
Screenshot: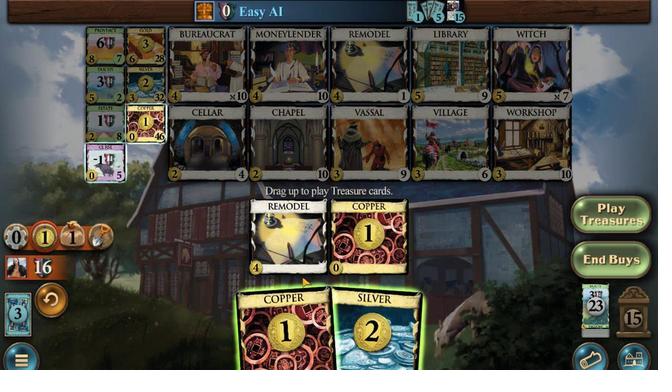 
Action: Mouse moved to (388, 186)
Screenshot: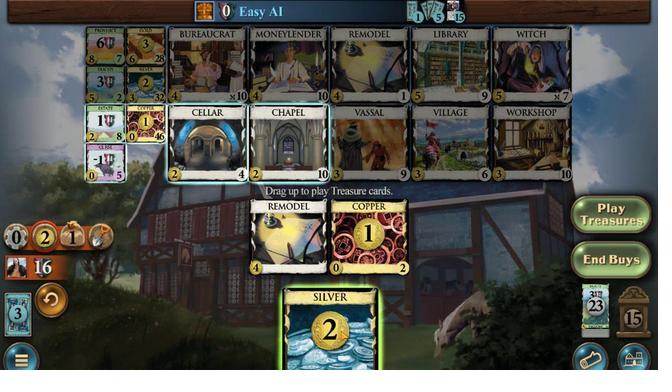
Action: Mouse pressed left at (388, 186)
Screenshot: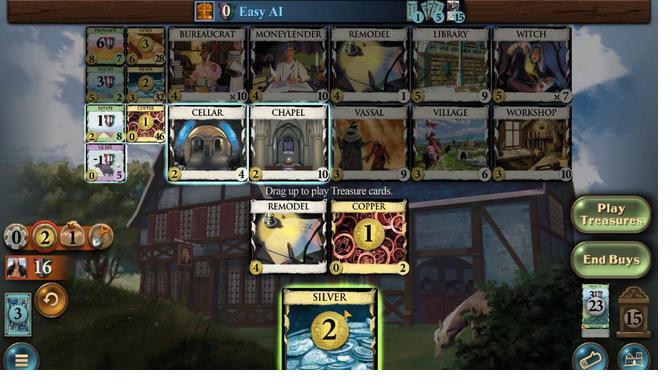 
Action: Mouse moved to (276, 259)
Screenshot: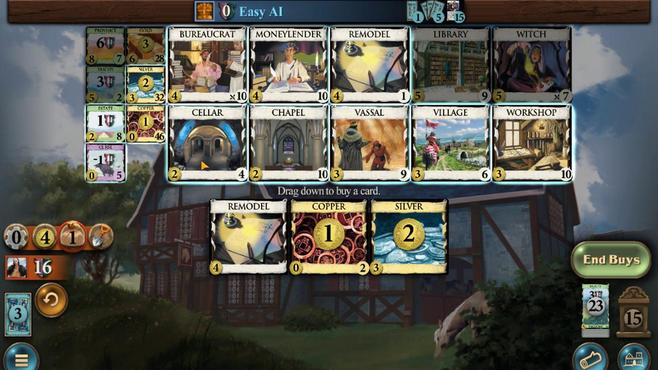 
Action: Mouse pressed left at (276, 259)
Screenshot: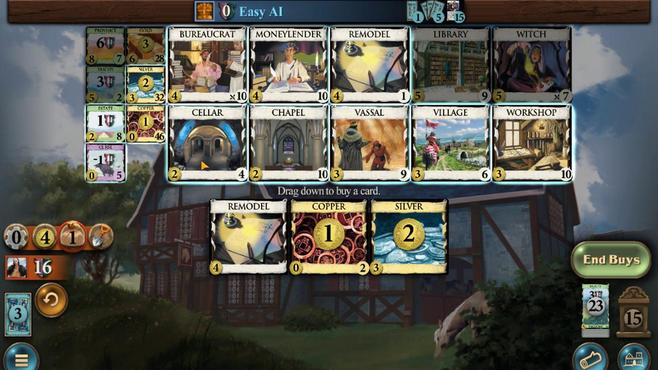 
Action: Mouse moved to (325, 197)
Screenshot: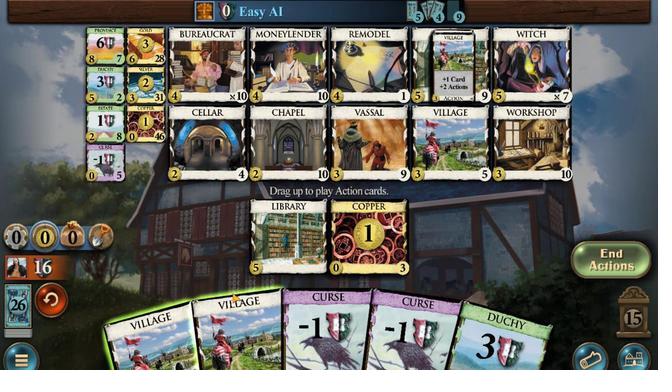 
Action: Mouse pressed left at (325, 197)
Screenshot: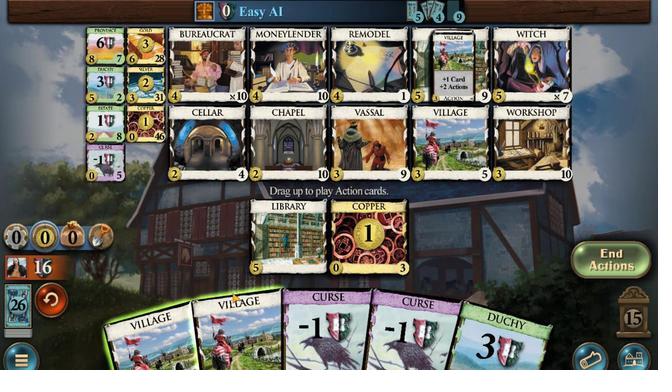 
Action: Mouse moved to (288, 175)
Screenshot: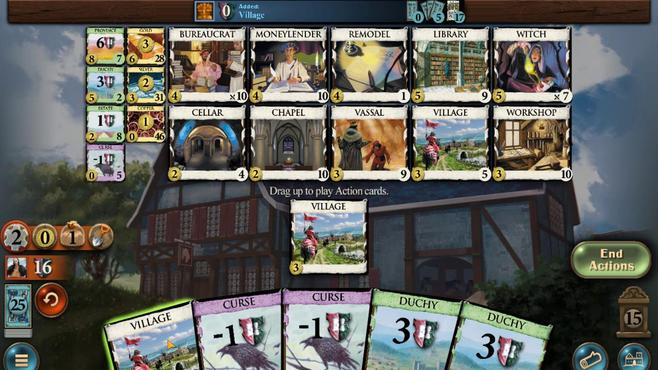 
Action: Mouse pressed left at (288, 175)
Screenshot: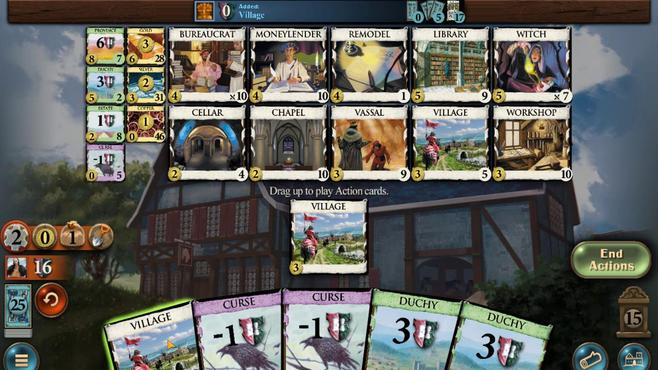 
Action: Mouse moved to (279, 181)
